 Task: Look for space in Moshi, Tanzania from 12th July, 2023 to 16th July, 2023 for 8 adults in price range Rs.10000 to Rs.16000. Place can be private room with 8 bedrooms having 8 beds and 8 bathrooms. Property type can be house, flat, guest house. Amenities needed are: wifi, TV, free parkinig on premises, gym, breakfast. Booking option can be shelf check-in. Required host language is English.
Action: Mouse moved to (425, 90)
Screenshot: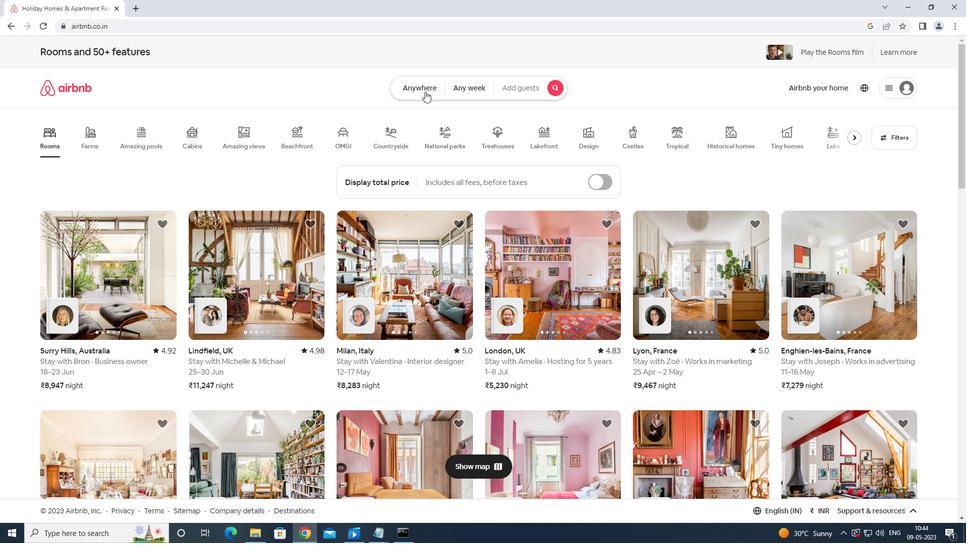 
Action: Mouse pressed left at (425, 90)
Screenshot: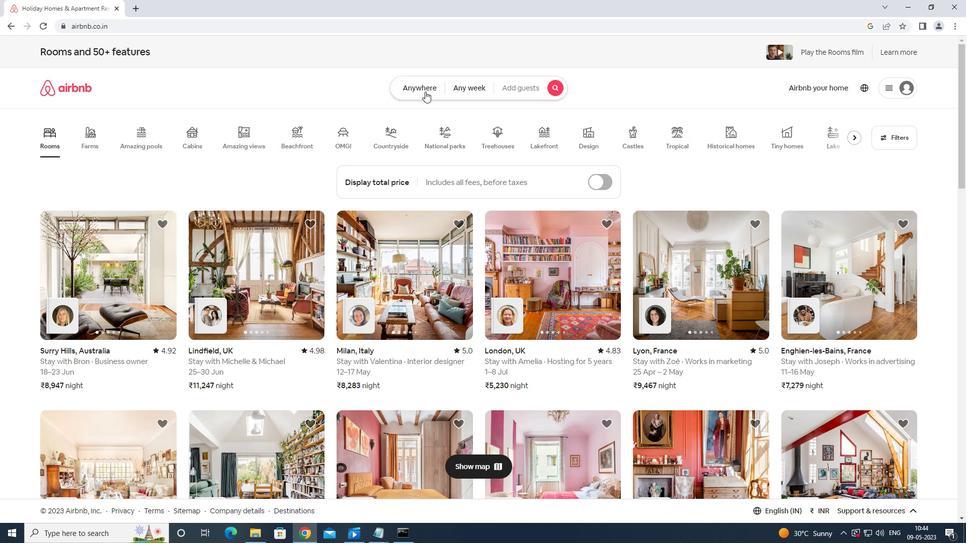 
Action: Mouse moved to (385, 132)
Screenshot: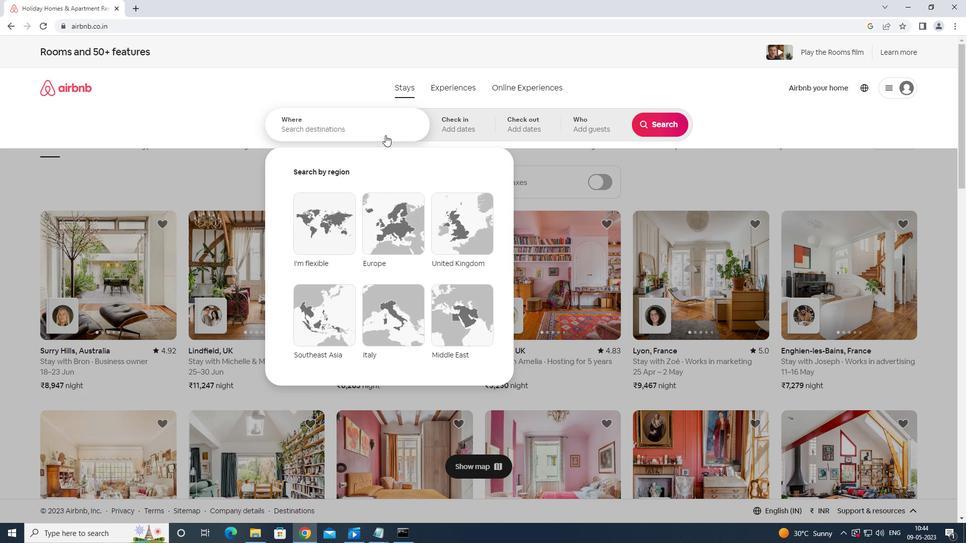 
Action: Mouse pressed left at (385, 132)
Screenshot: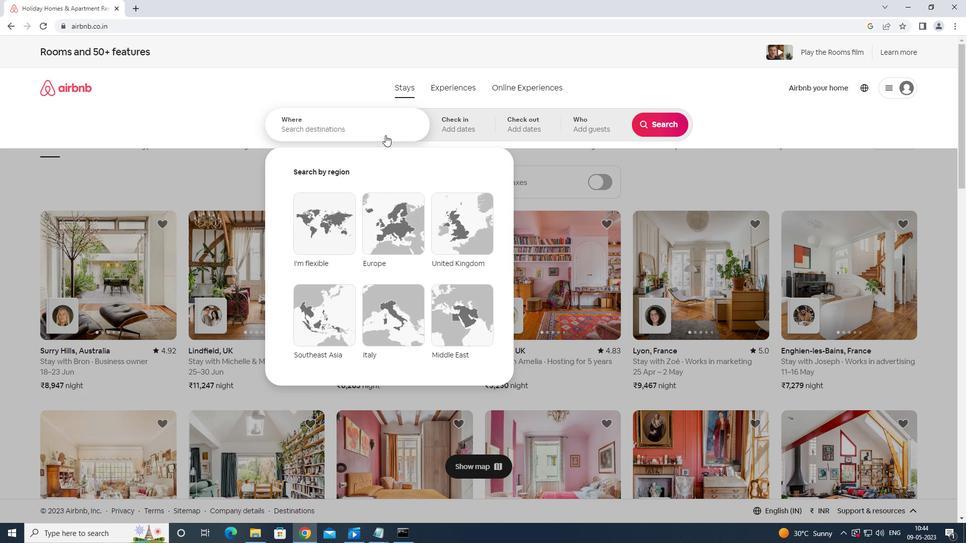 
Action: Mouse moved to (386, 131)
Screenshot: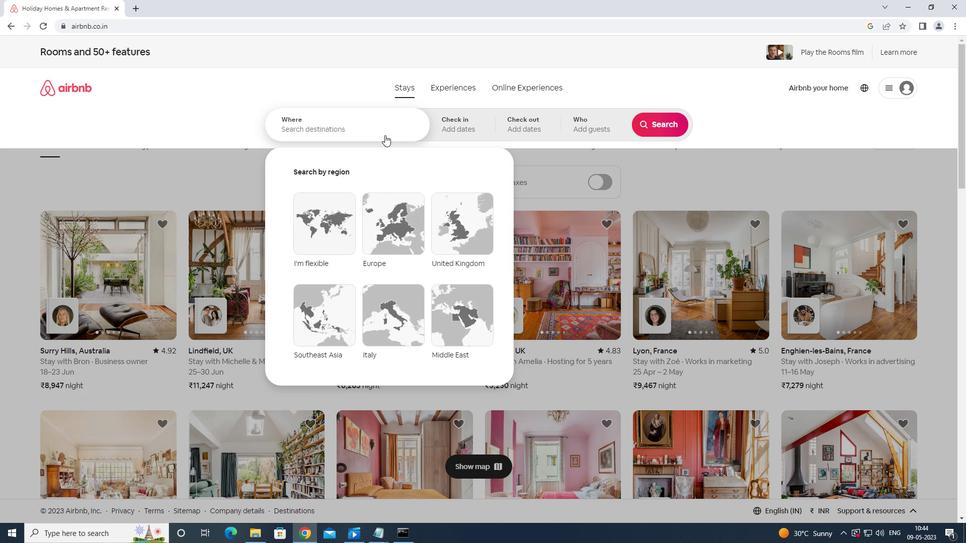 
Action: Key pressed m<Key.backspace><Key.shift>MOSHI<Key.space>TANZANIA<Key.enter>
Screenshot: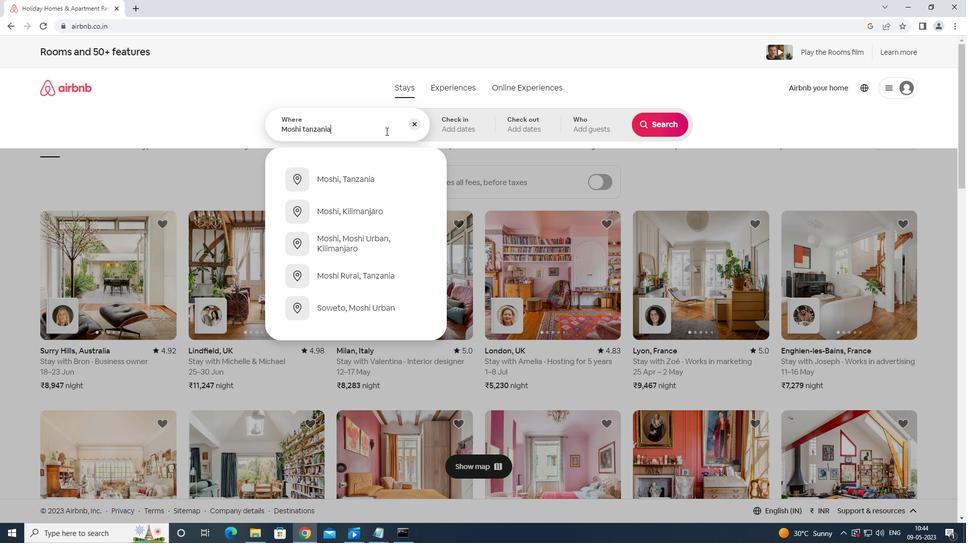 
Action: Mouse moved to (664, 207)
Screenshot: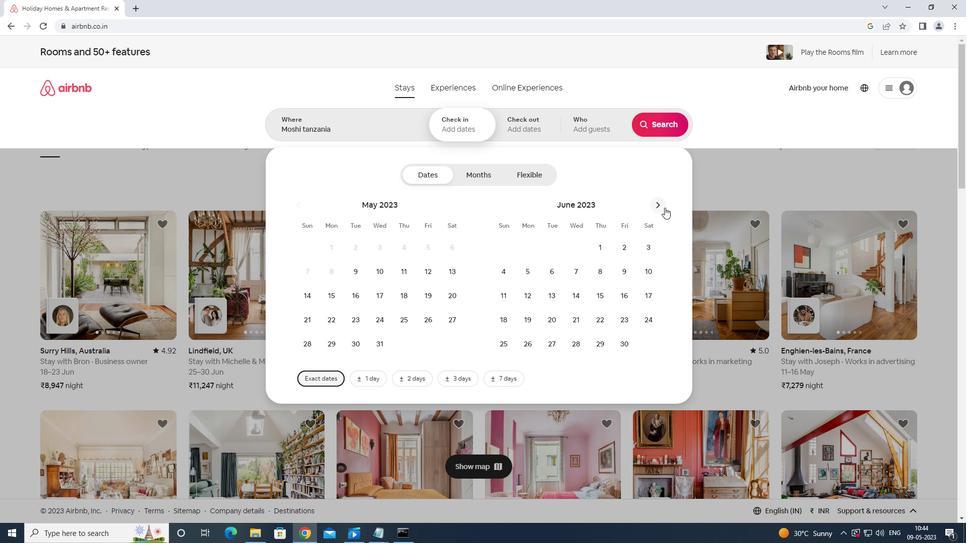 
Action: Mouse pressed left at (664, 207)
Screenshot: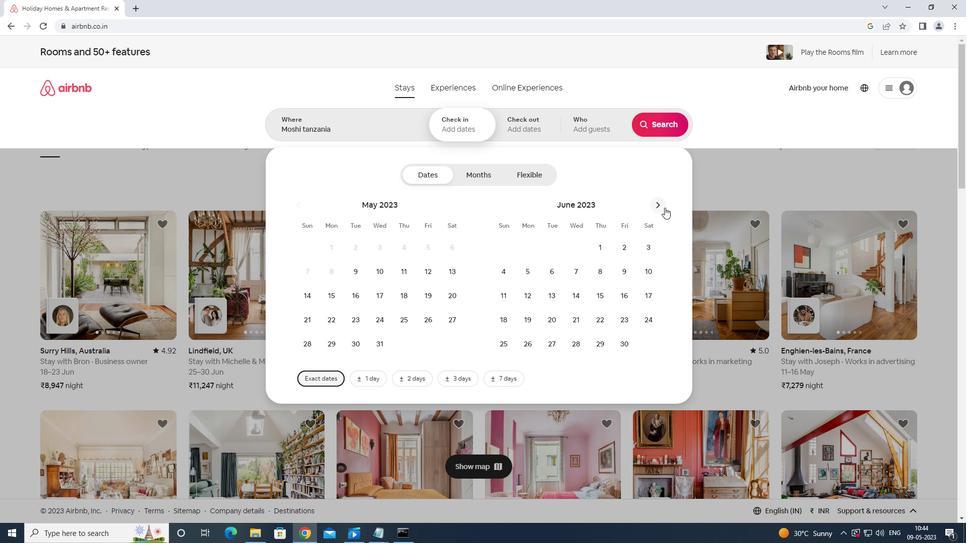 
Action: Mouse moved to (575, 291)
Screenshot: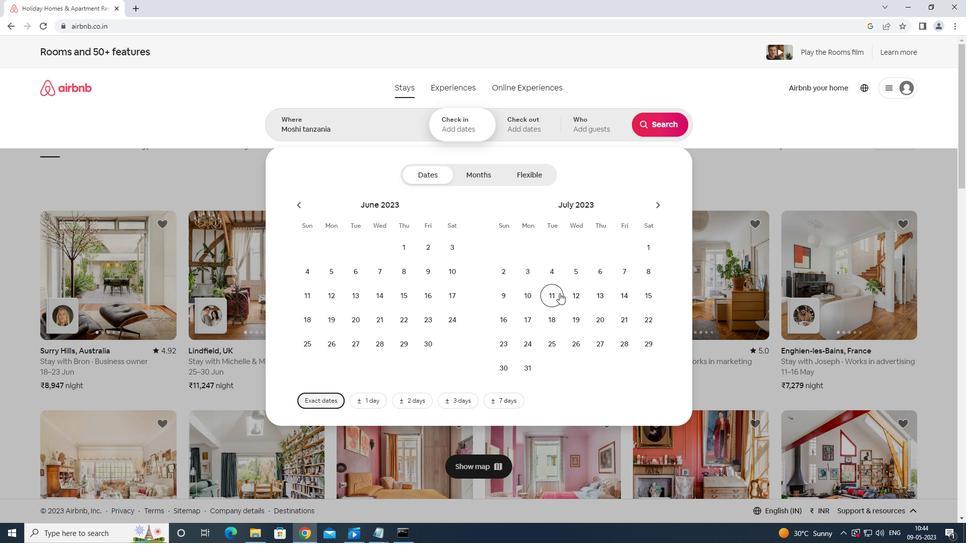 
Action: Mouse pressed left at (575, 291)
Screenshot: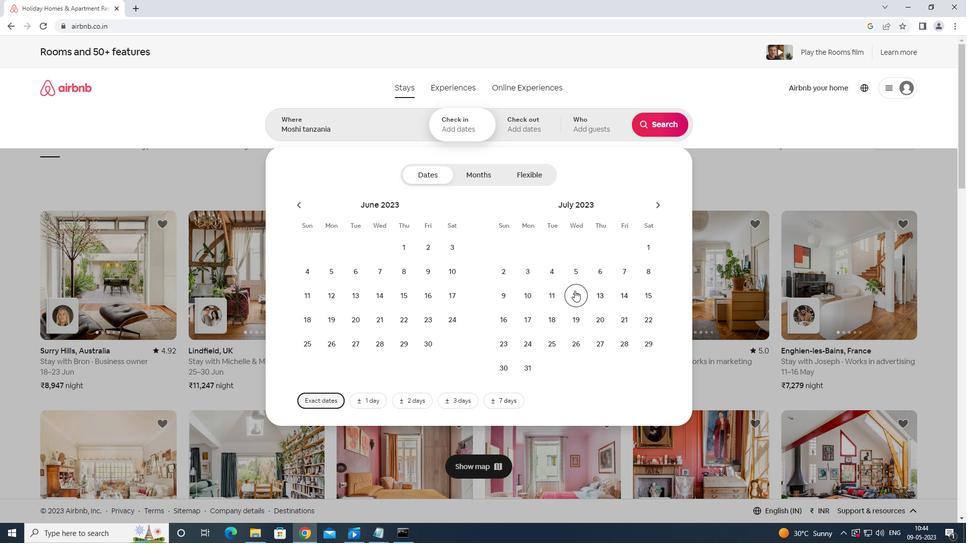 
Action: Mouse moved to (506, 314)
Screenshot: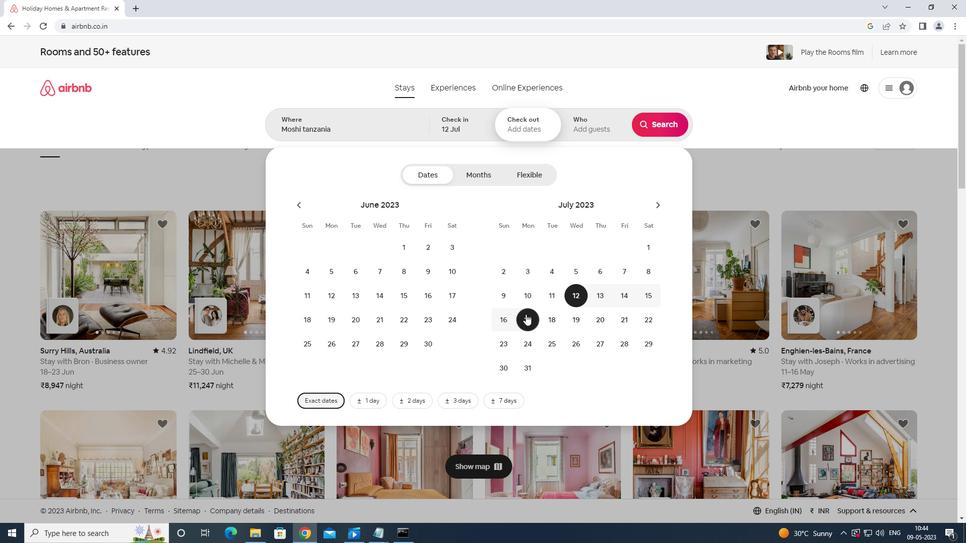 
Action: Mouse pressed left at (506, 314)
Screenshot: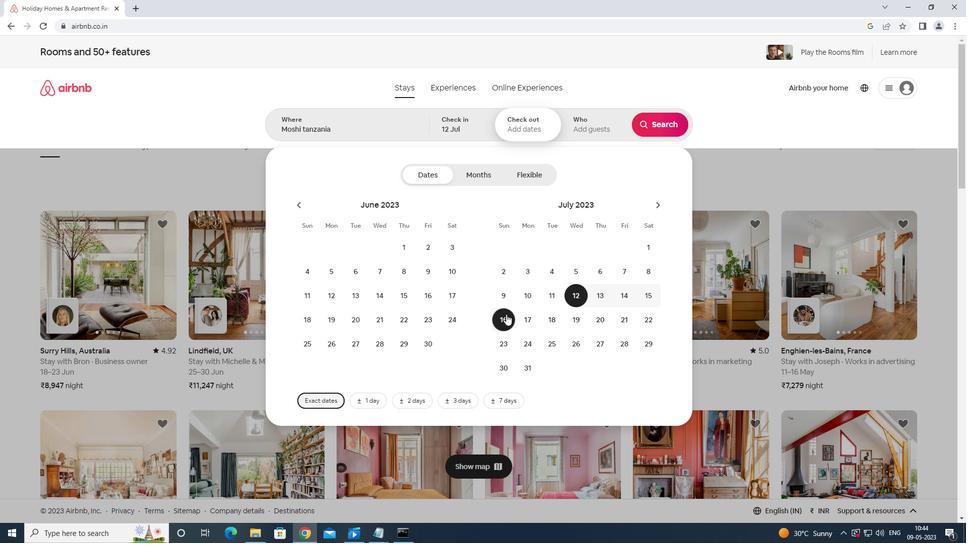 
Action: Mouse moved to (584, 126)
Screenshot: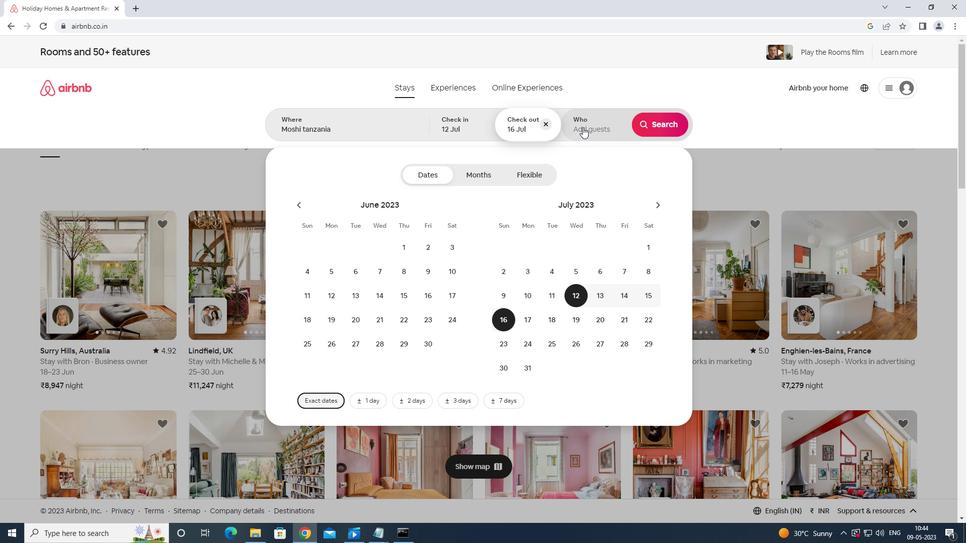 
Action: Mouse pressed left at (584, 126)
Screenshot: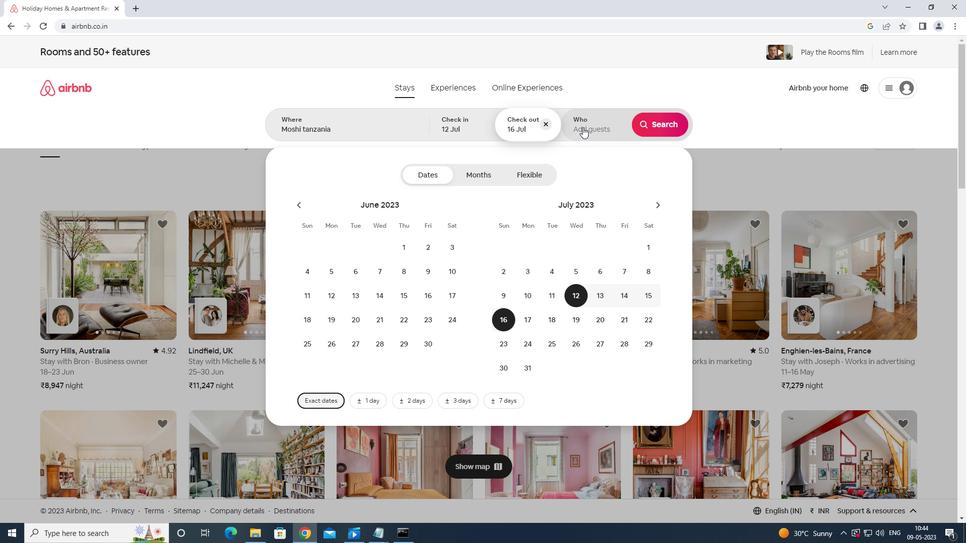 
Action: Mouse moved to (665, 175)
Screenshot: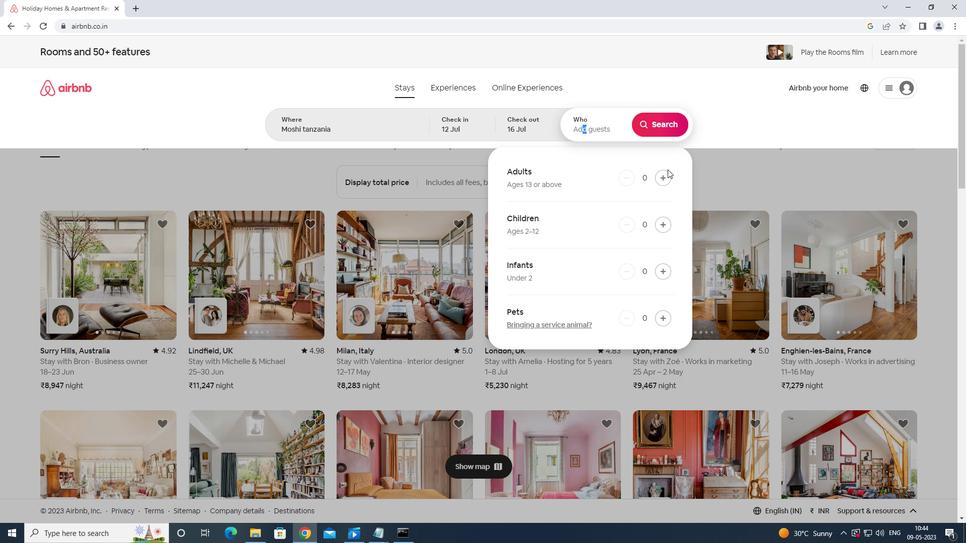 
Action: Mouse pressed left at (665, 175)
Screenshot: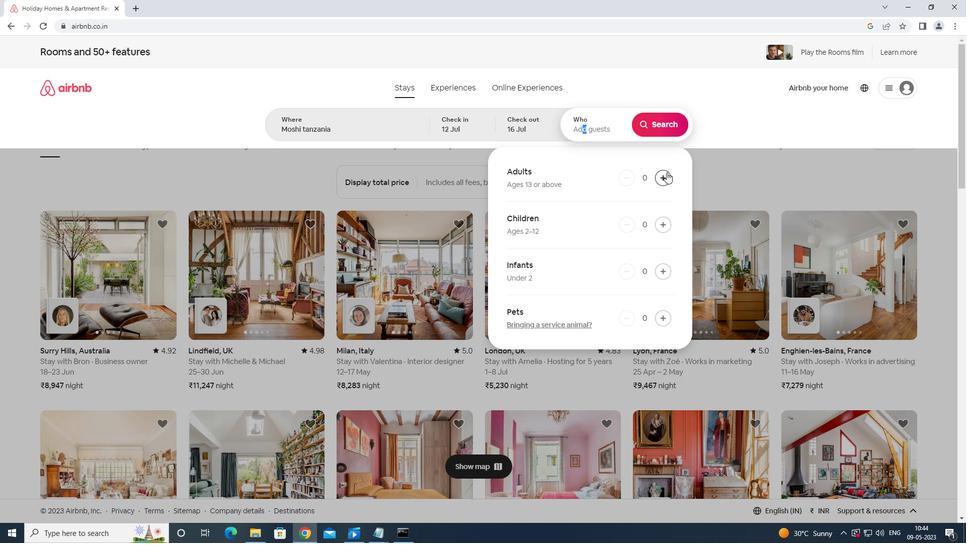 
Action: Mouse pressed left at (665, 175)
Screenshot: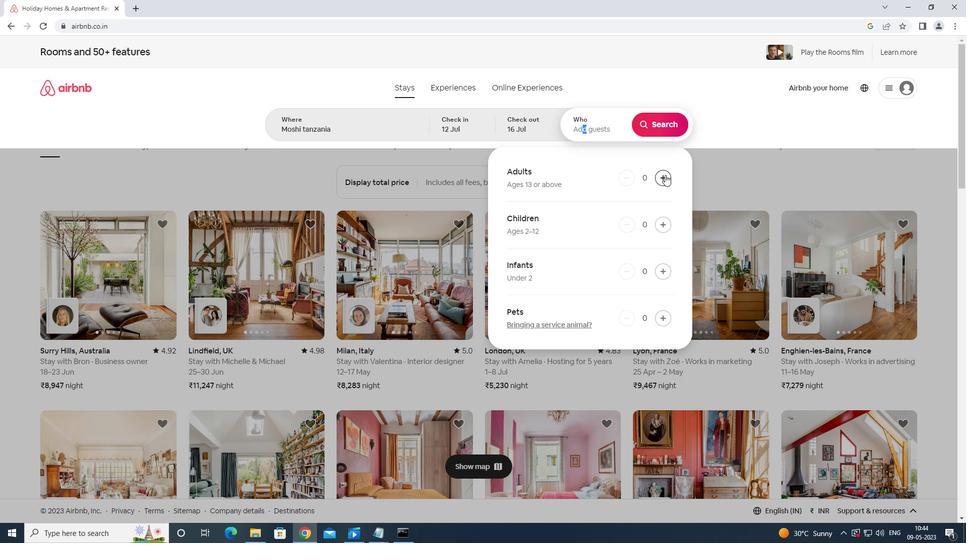 
Action: Mouse pressed left at (665, 175)
Screenshot: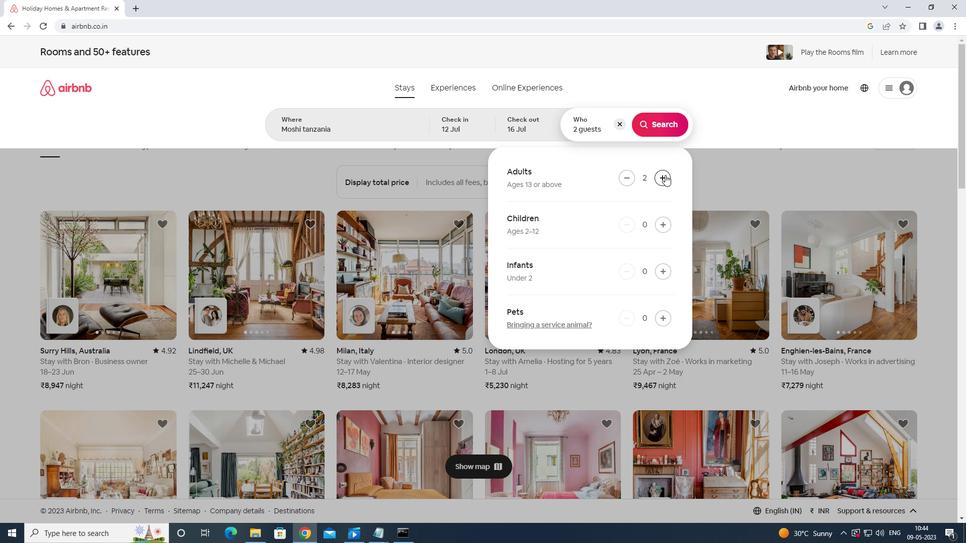 
Action: Mouse pressed left at (665, 175)
Screenshot: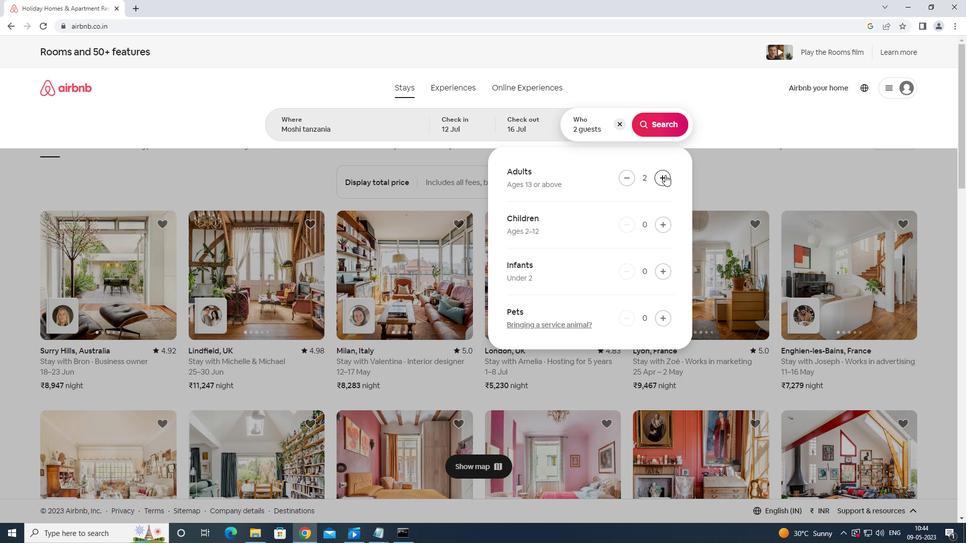 
Action: Mouse pressed left at (665, 175)
Screenshot: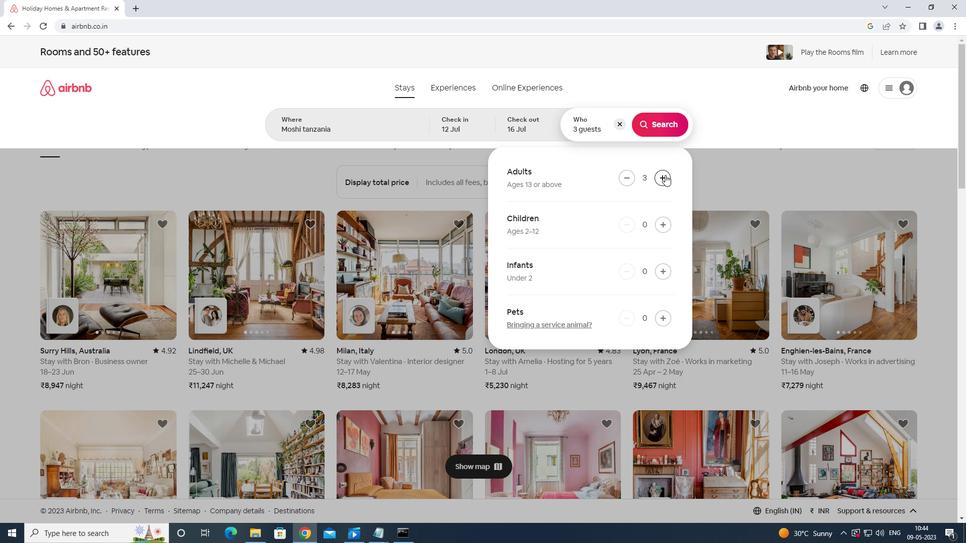 
Action: Mouse pressed left at (665, 175)
Screenshot: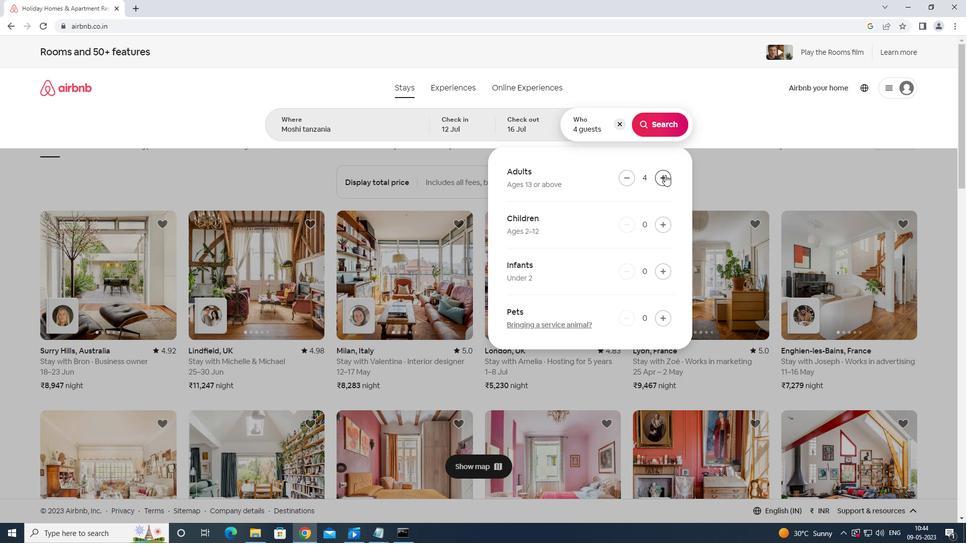 
Action: Mouse pressed left at (665, 175)
Screenshot: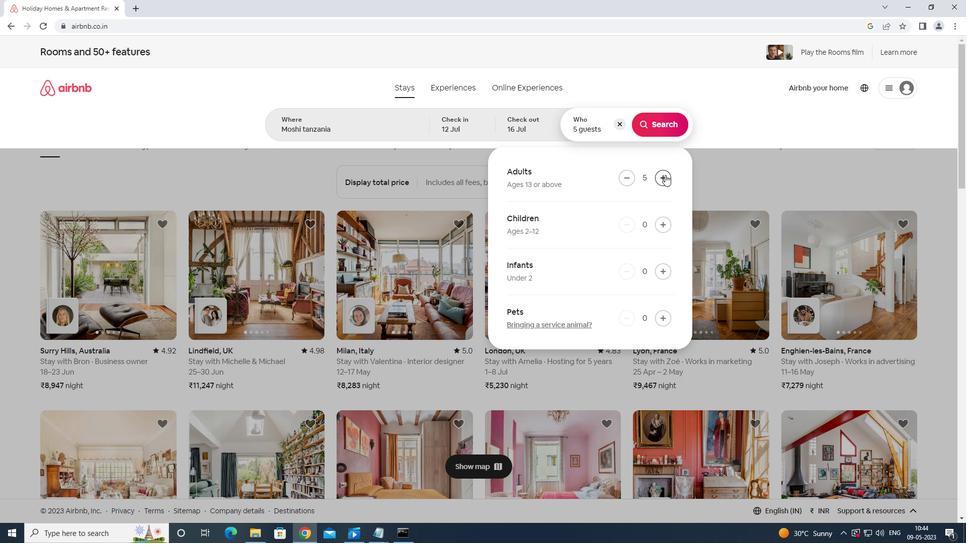 
Action: Mouse pressed left at (665, 175)
Screenshot: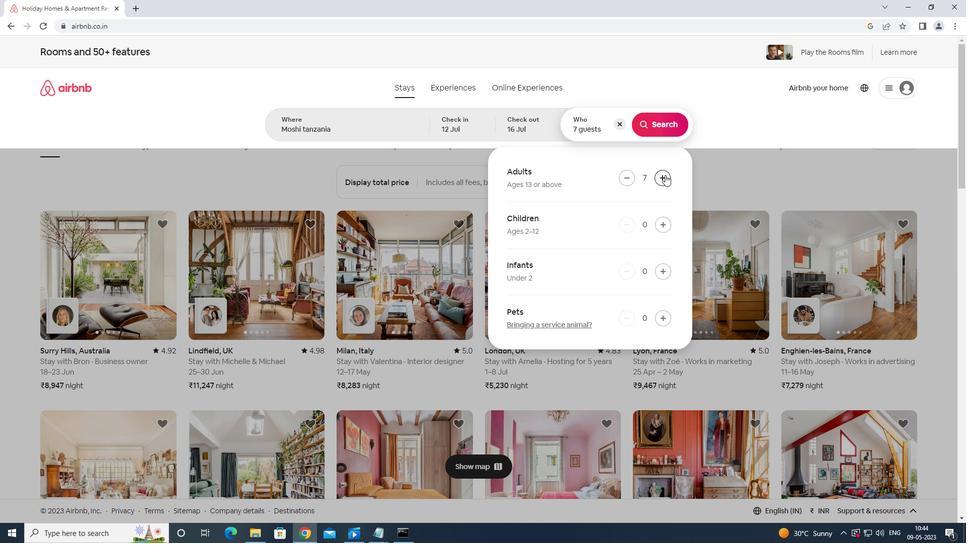 
Action: Mouse moved to (665, 122)
Screenshot: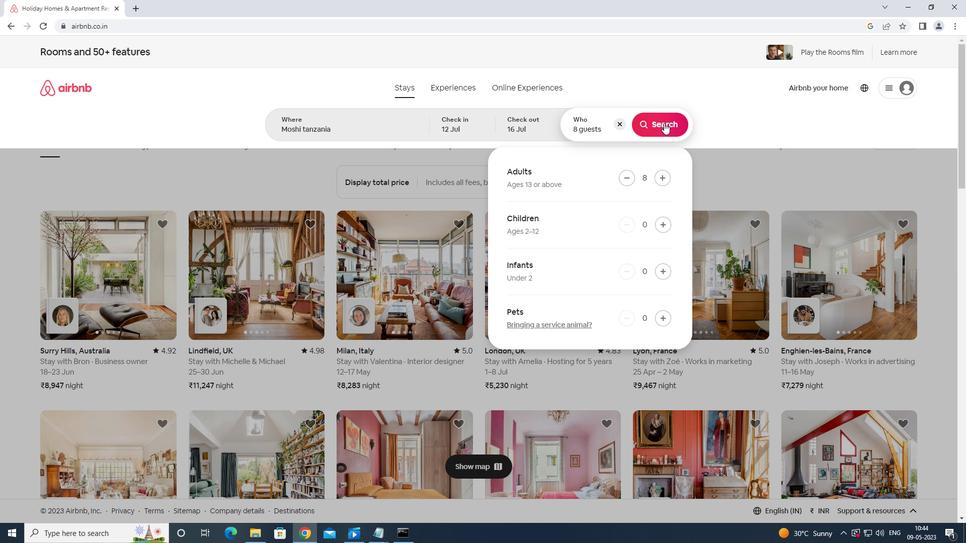 
Action: Mouse pressed left at (665, 122)
Screenshot: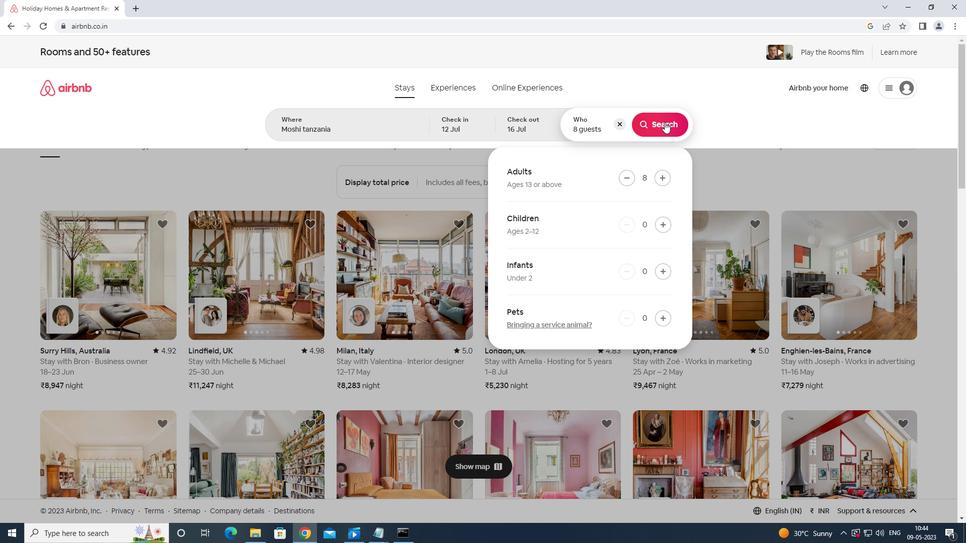 
Action: Mouse moved to (930, 93)
Screenshot: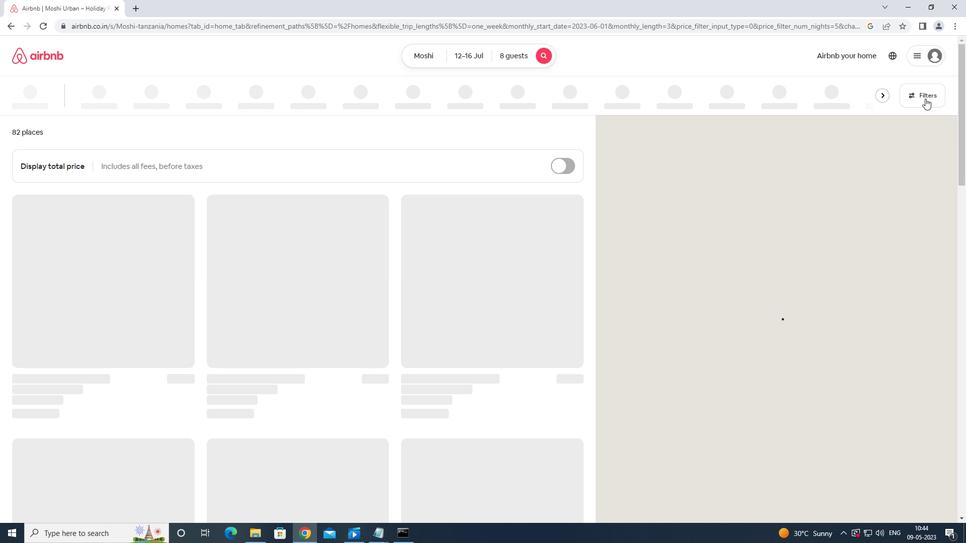 
Action: Mouse pressed left at (930, 93)
Screenshot: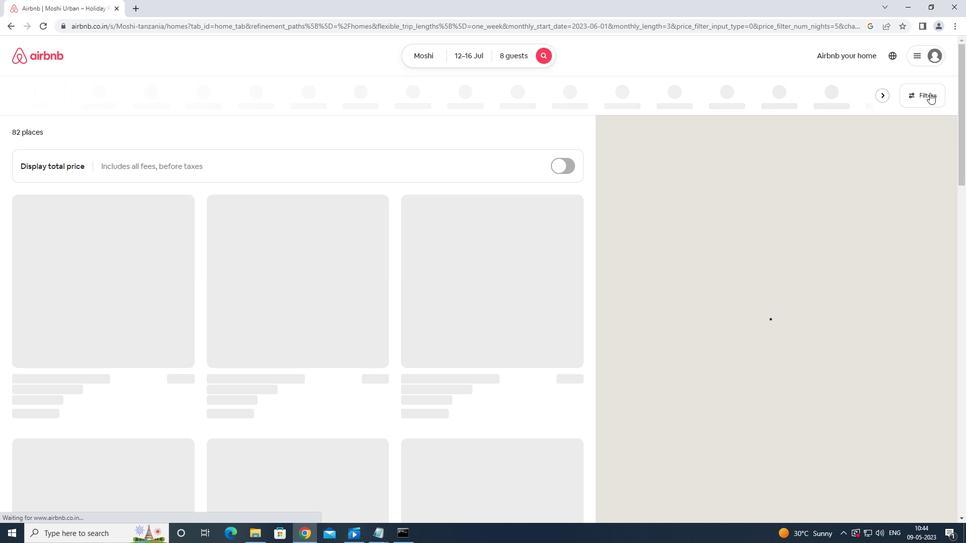 
Action: Mouse moved to (454, 347)
Screenshot: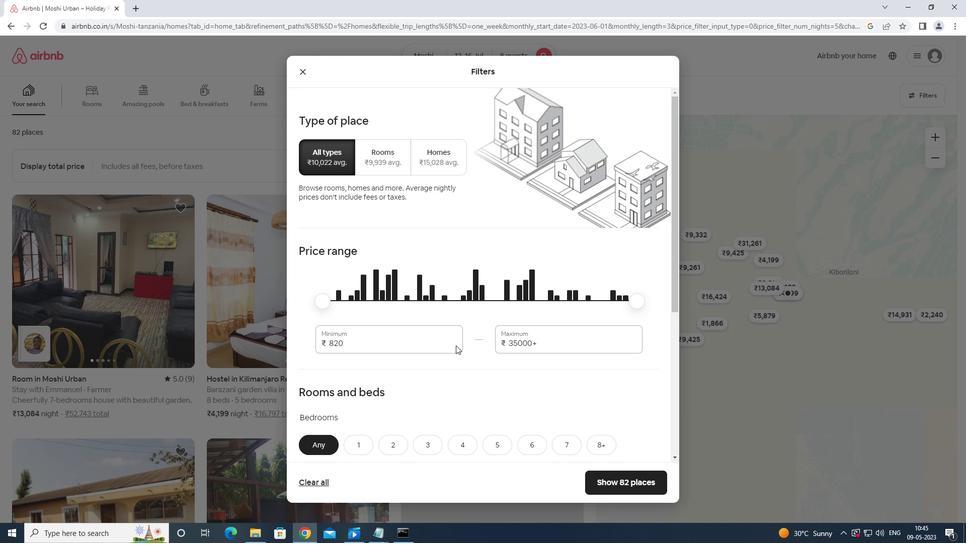 
Action: Mouse pressed left at (454, 347)
Screenshot: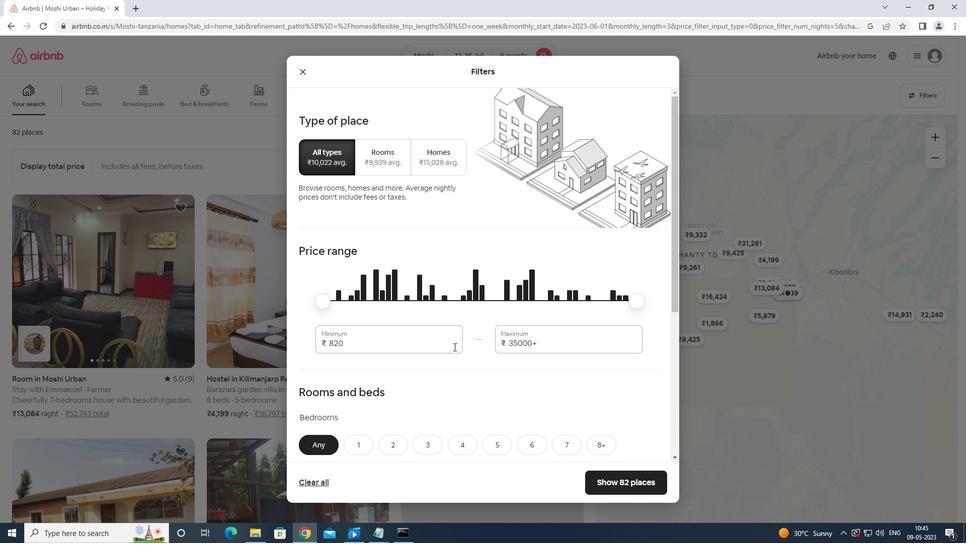 
Action: Mouse moved to (469, 346)
Screenshot: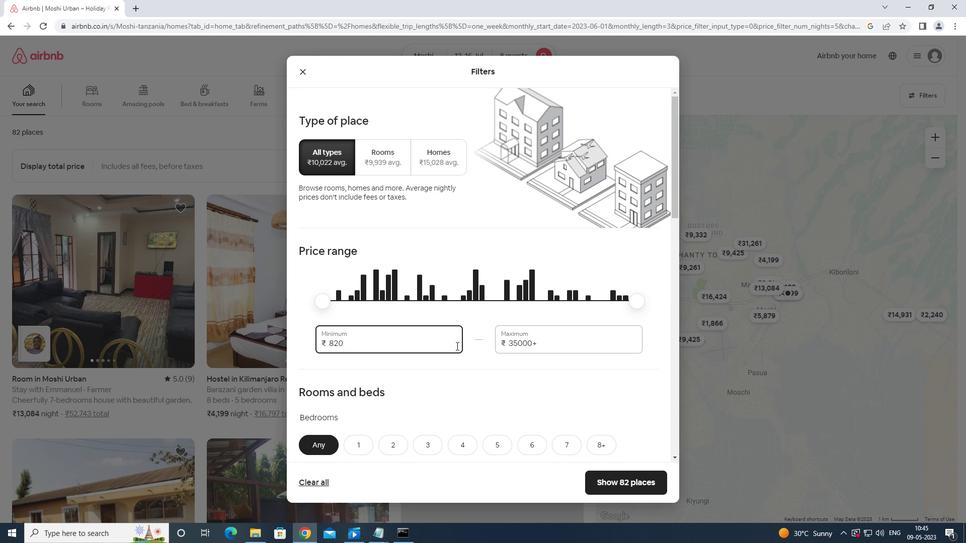 
Action: Key pressed <Key.backspace><Key.backspace><Key.backspace><Key.backspace><Key.backspace><Key.backspace><Key.backspace><Key.backspace>10000
Screenshot: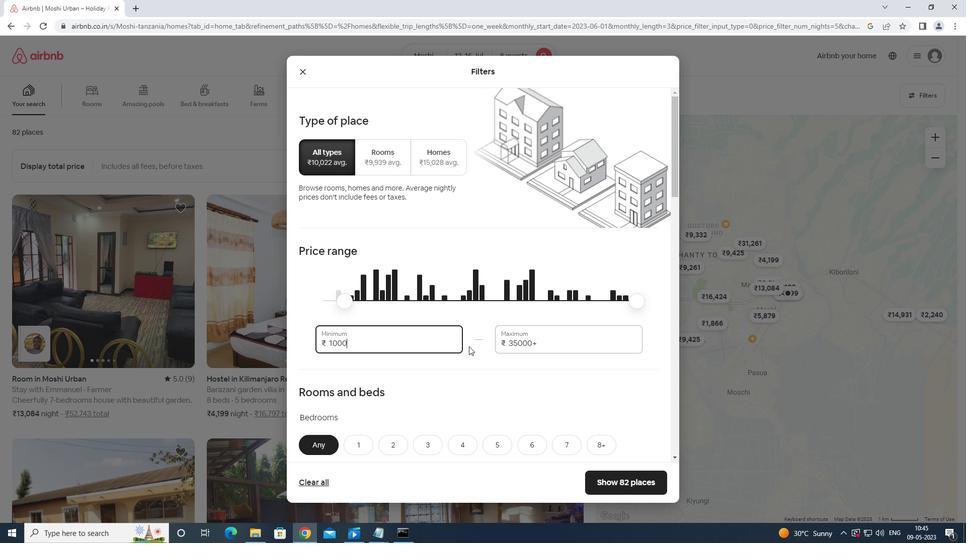 
Action: Mouse moved to (550, 334)
Screenshot: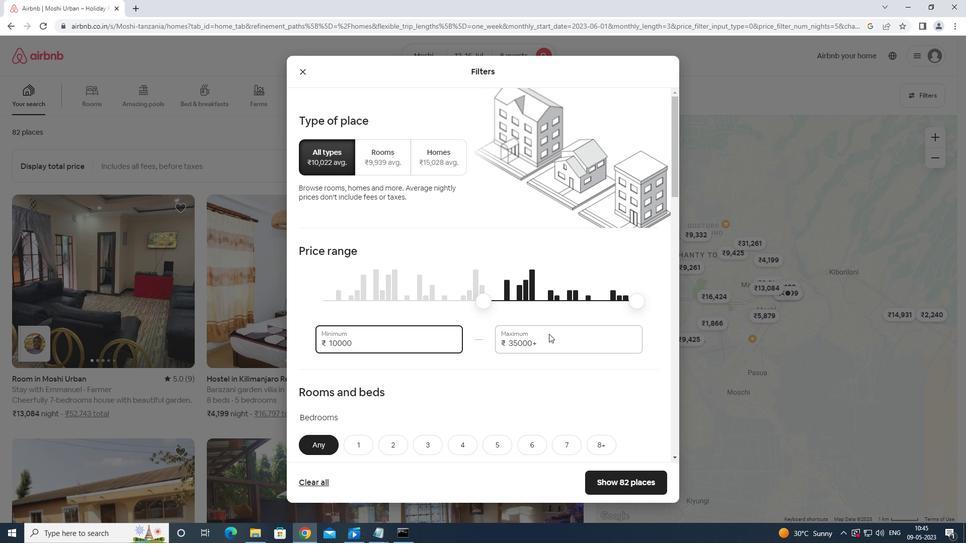 
Action: Mouse pressed left at (550, 334)
Screenshot: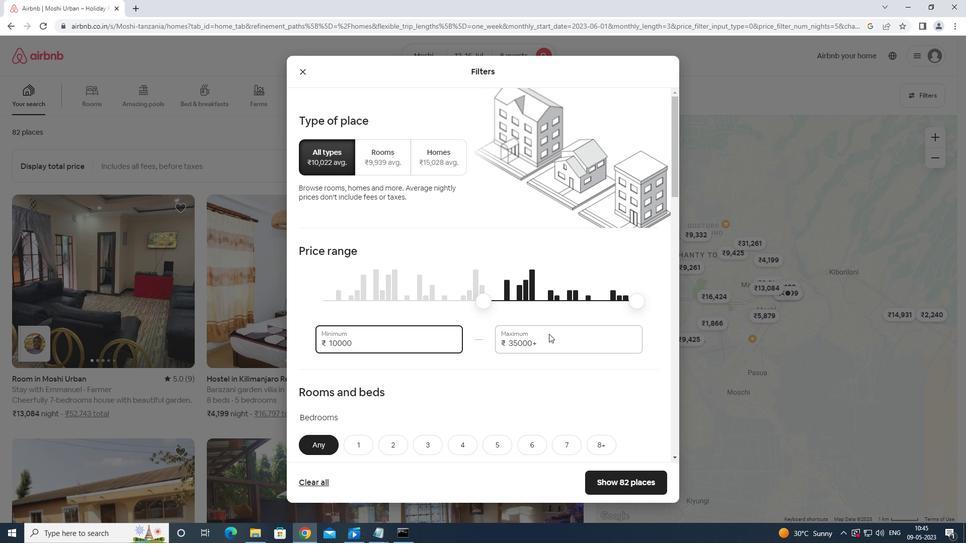 
Action: Mouse moved to (580, 402)
Screenshot: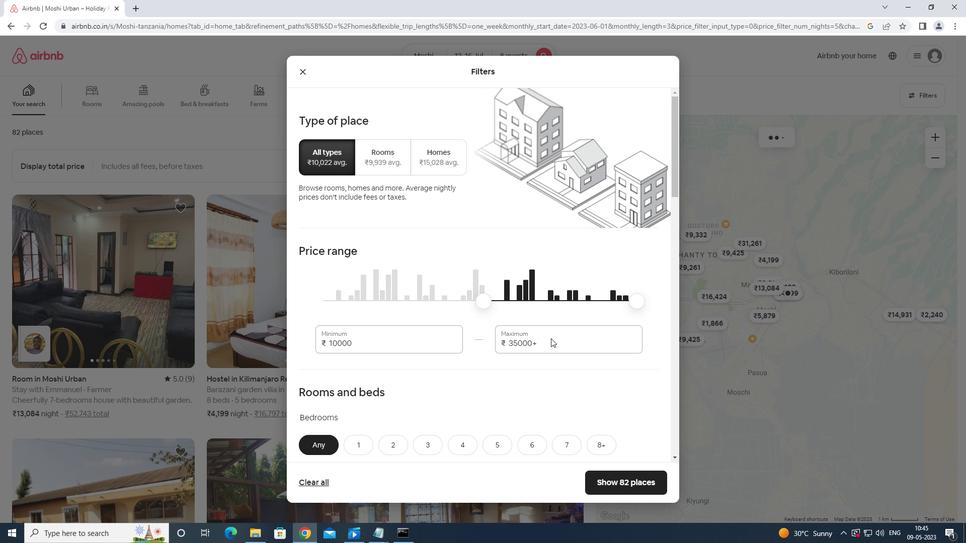 
Action: Key pressed <Key.backspace><Key.backspace><Key.backspace><Key.backspace><Key.backspace><Key.backspace><Key.backspace><Key.backspace><Key.backspace><Key.backspace><Key.backspace>16000
Screenshot: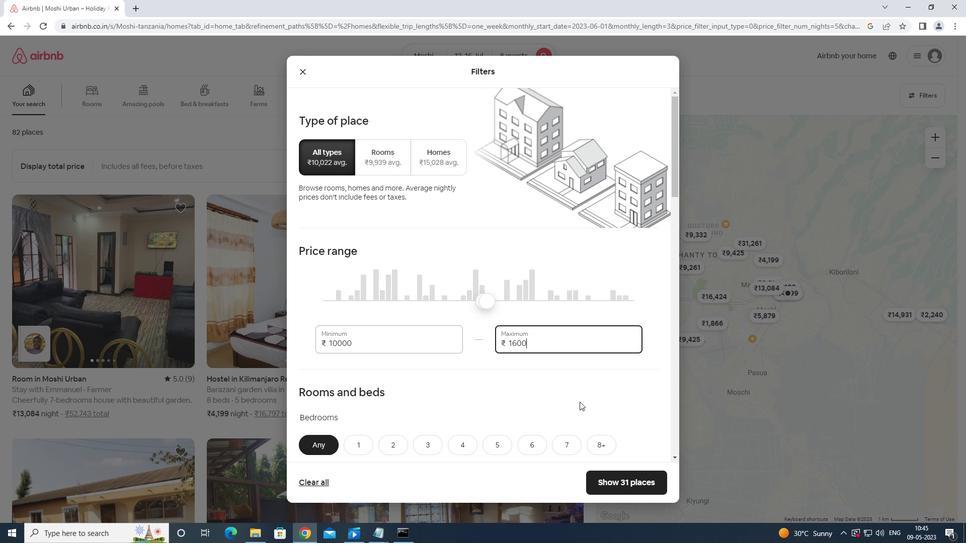 
Action: Mouse scrolled (580, 401) with delta (0, 0)
Screenshot: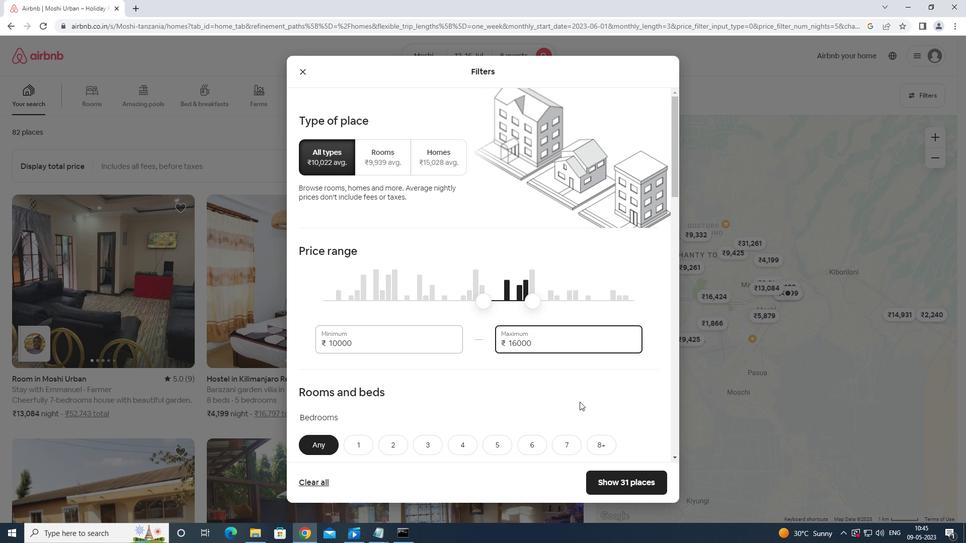 
Action: Mouse scrolled (580, 401) with delta (0, 0)
Screenshot: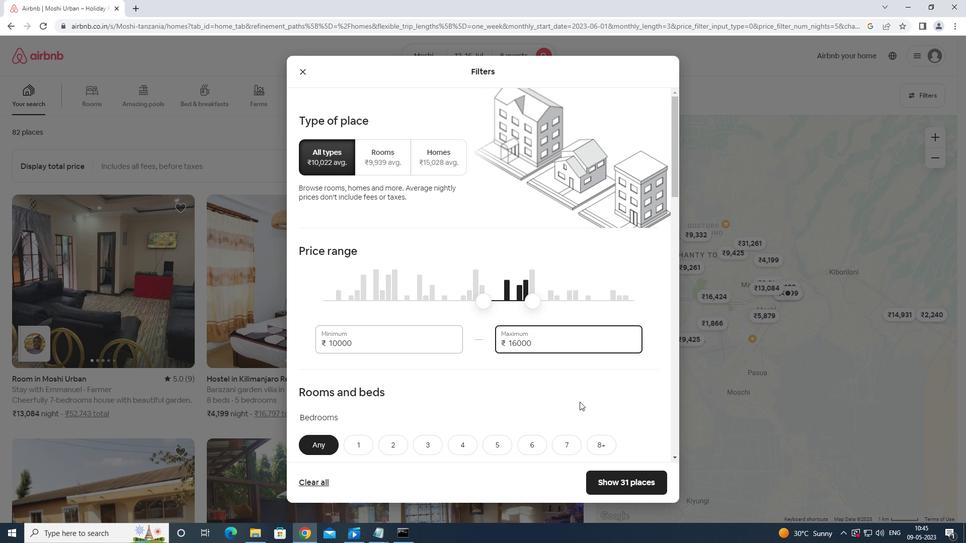 
Action: Mouse moved to (602, 343)
Screenshot: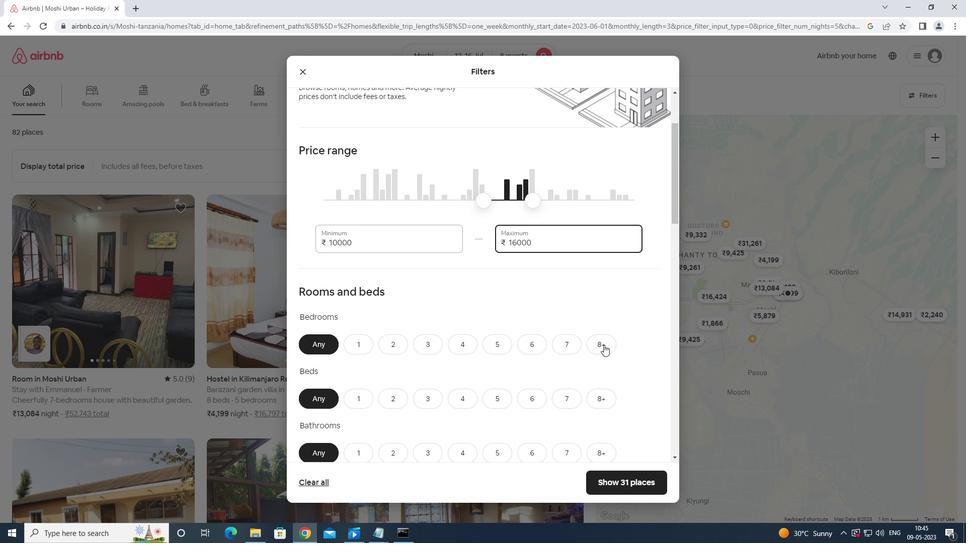 
Action: Mouse pressed left at (602, 343)
Screenshot: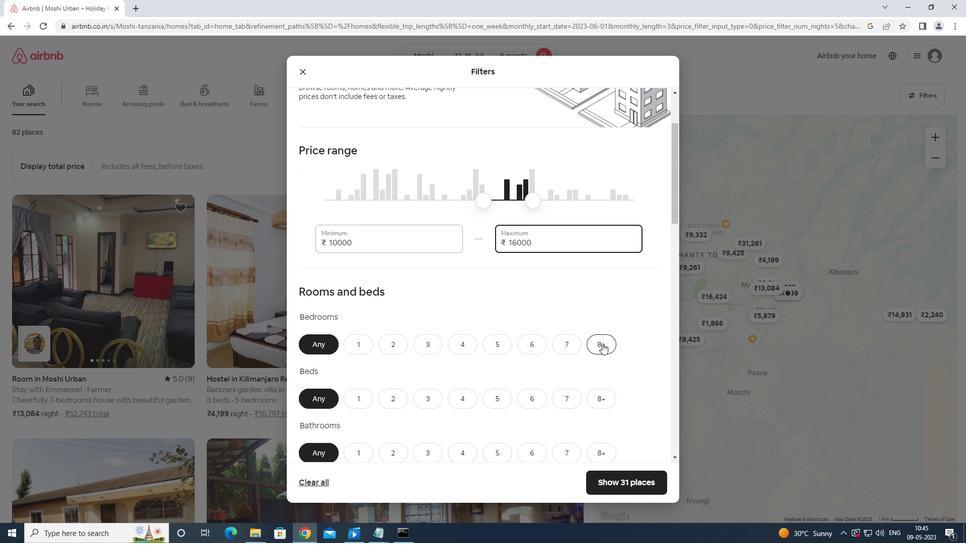 
Action: Mouse moved to (601, 395)
Screenshot: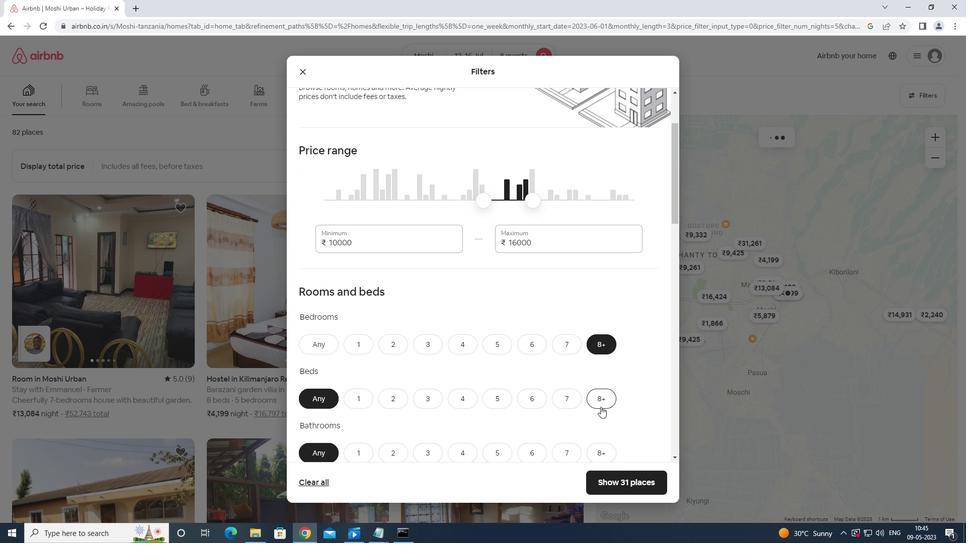 
Action: Mouse pressed left at (601, 395)
Screenshot: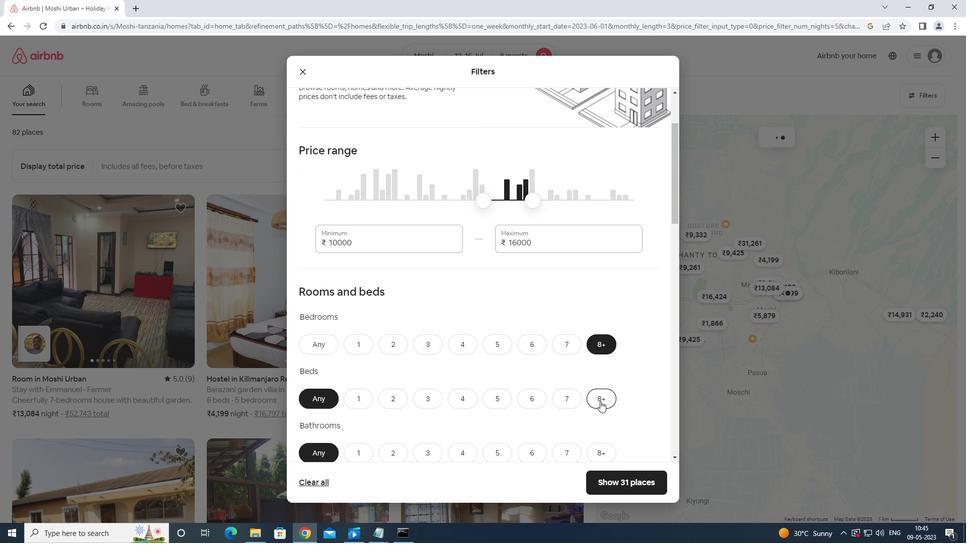 
Action: Mouse moved to (601, 395)
Screenshot: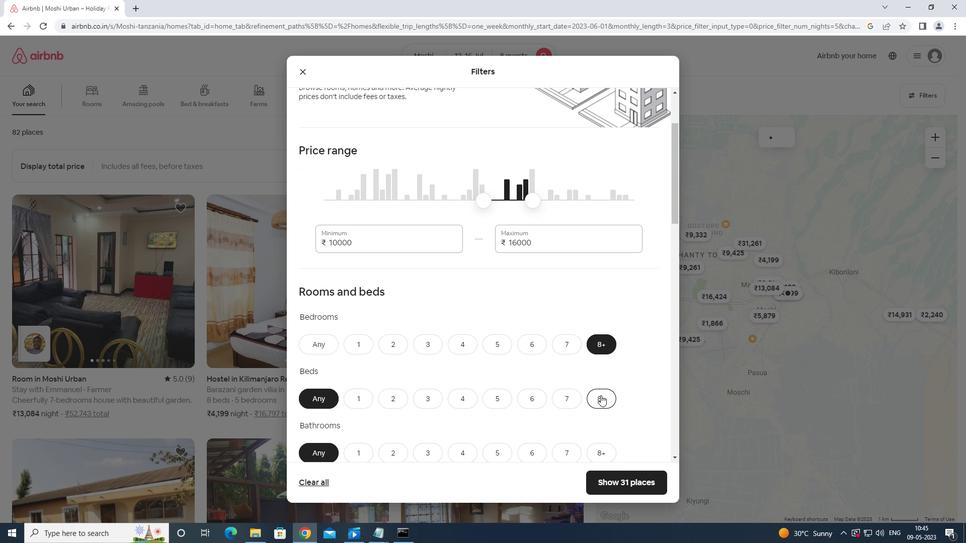 
Action: Mouse scrolled (601, 395) with delta (0, 0)
Screenshot: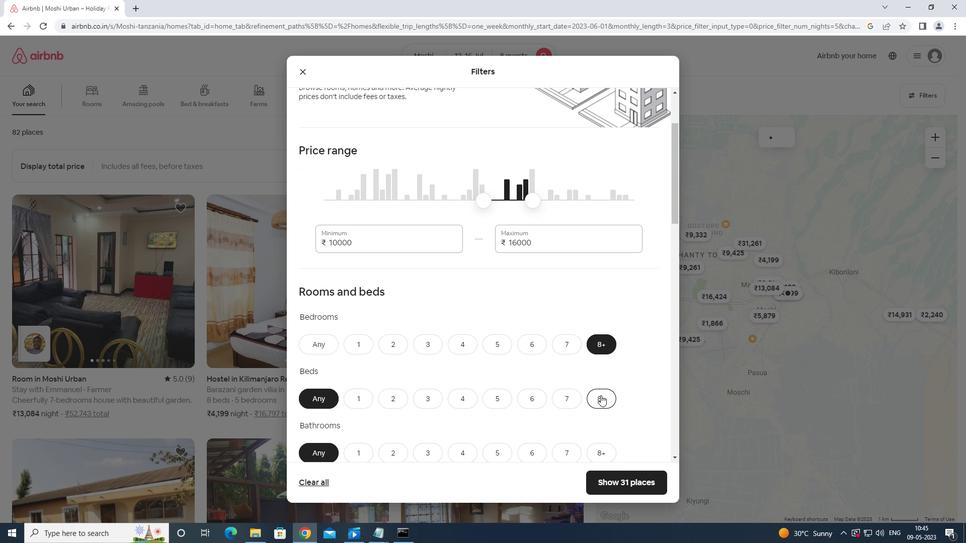 
Action: Mouse moved to (601, 396)
Screenshot: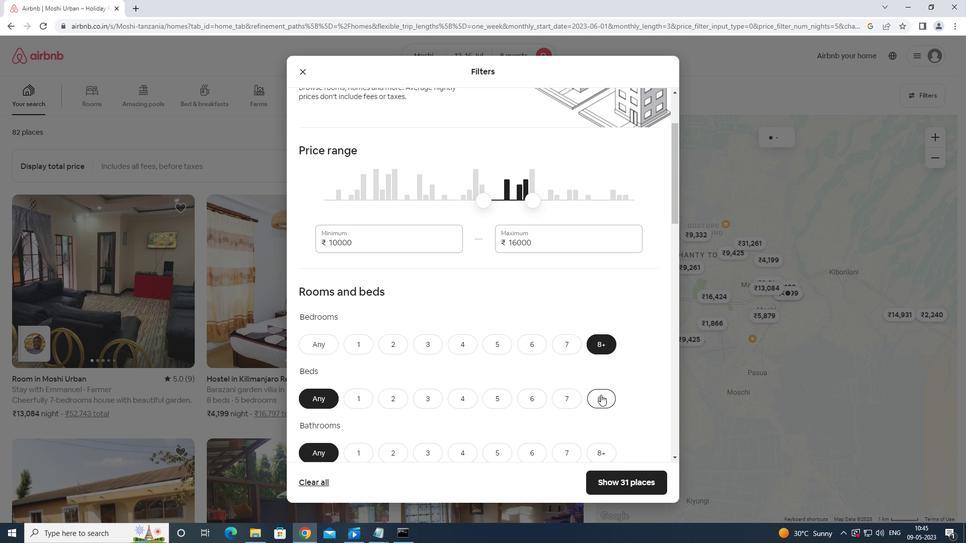 
Action: Mouse scrolled (601, 396) with delta (0, 0)
Screenshot: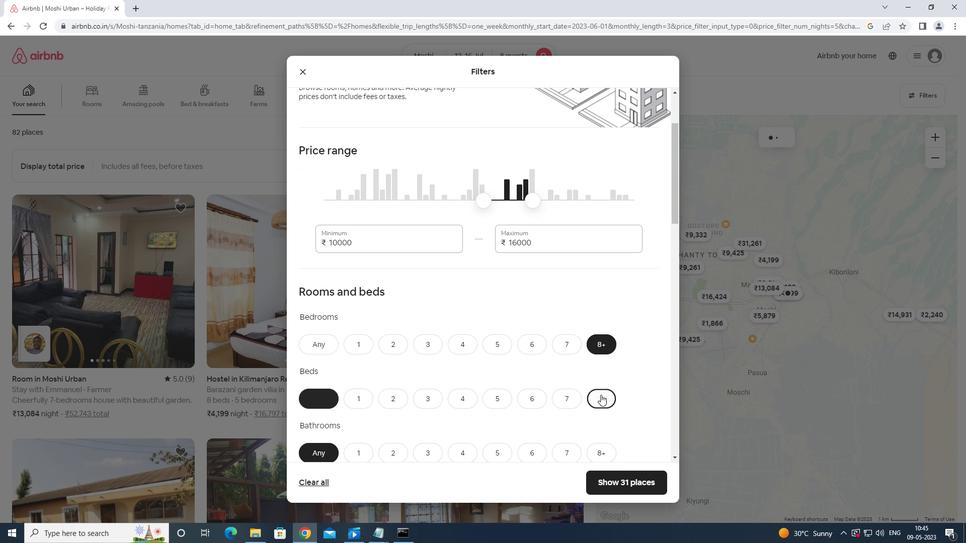 
Action: Mouse moved to (602, 353)
Screenshot: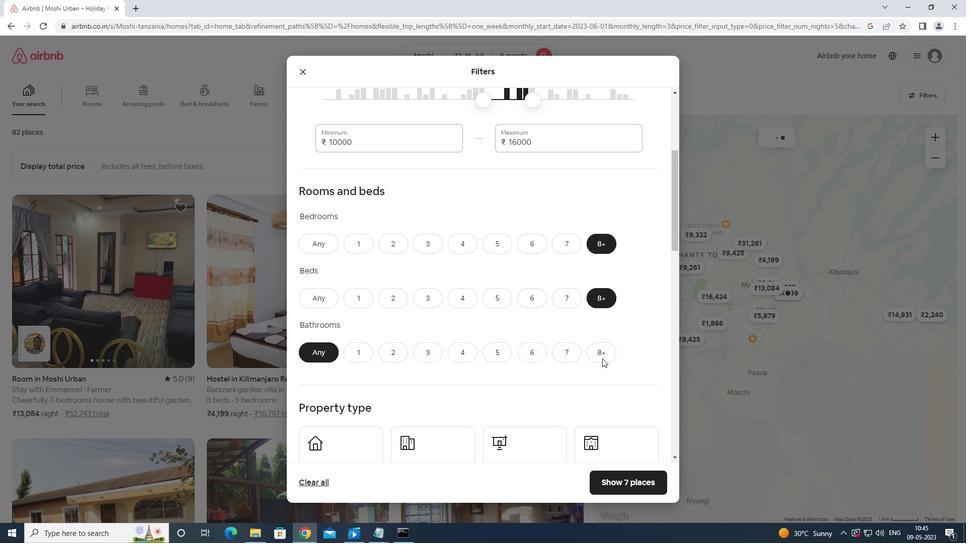 
Action: Mouse pressed left at (602, 353)
Screenshot: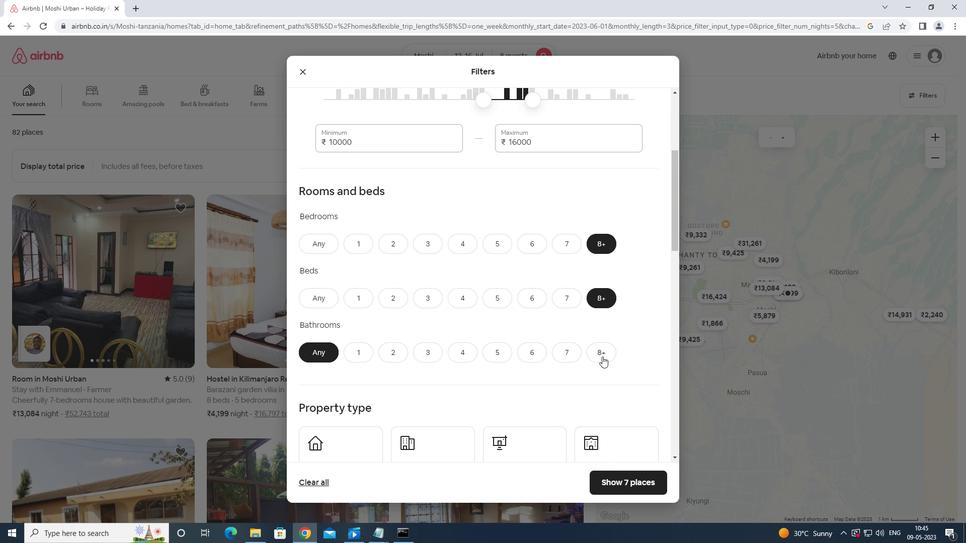 
Action: Mouse moved to (602, 352)
Screenshot: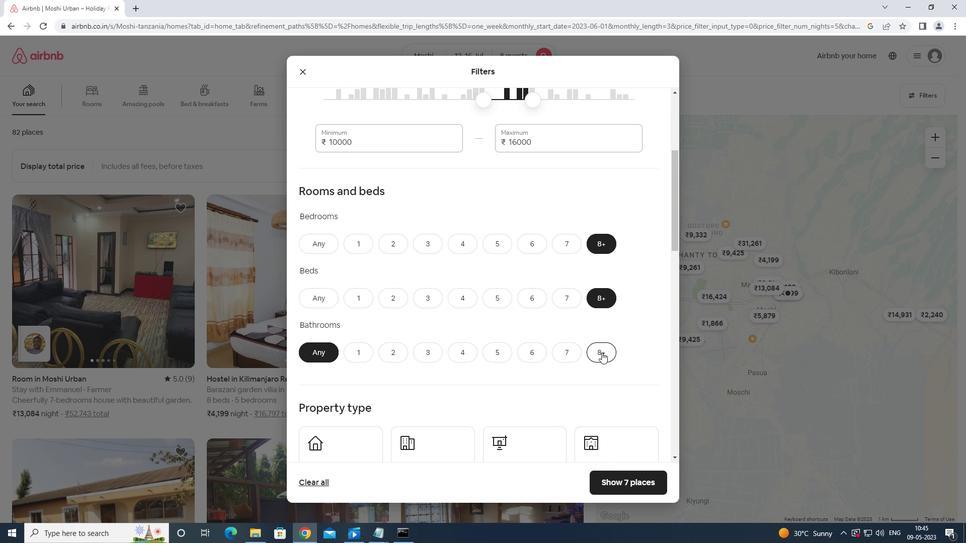 
Action: Mouse scrolled (602, 351) with delta (0, 0)
Screenshot: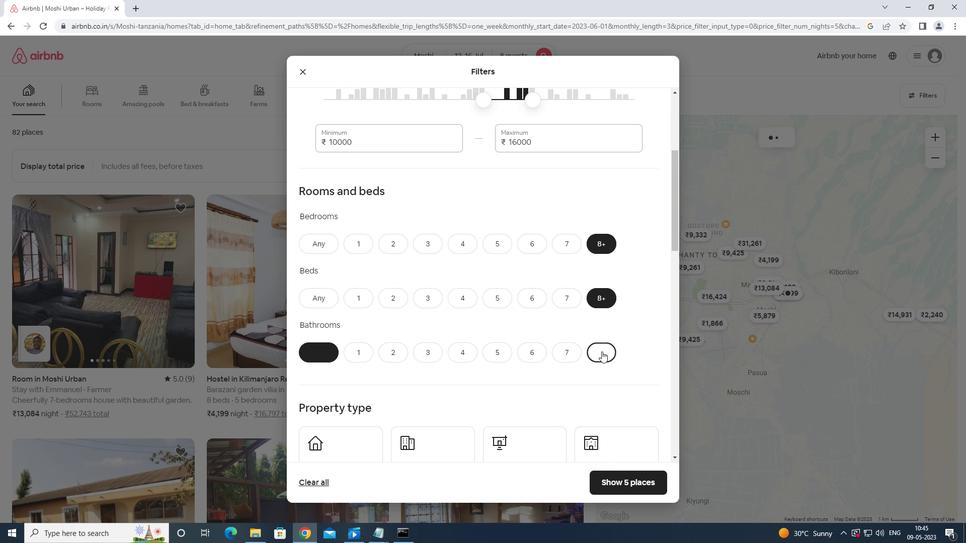 
Action: Mouse scrolled (602, 351) with delta (0, 0)
Screenshot: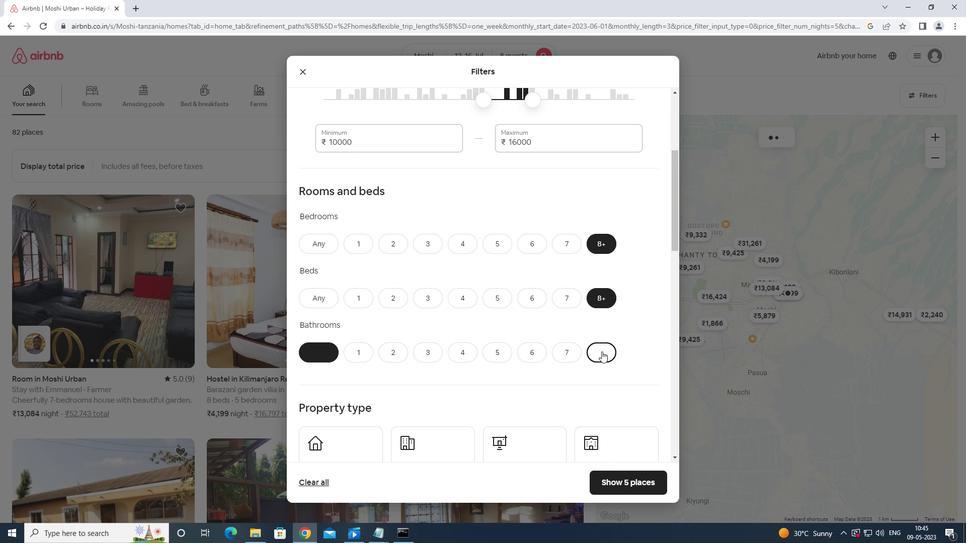 
Action: Mouse moved to (357, 363)
Screenshot: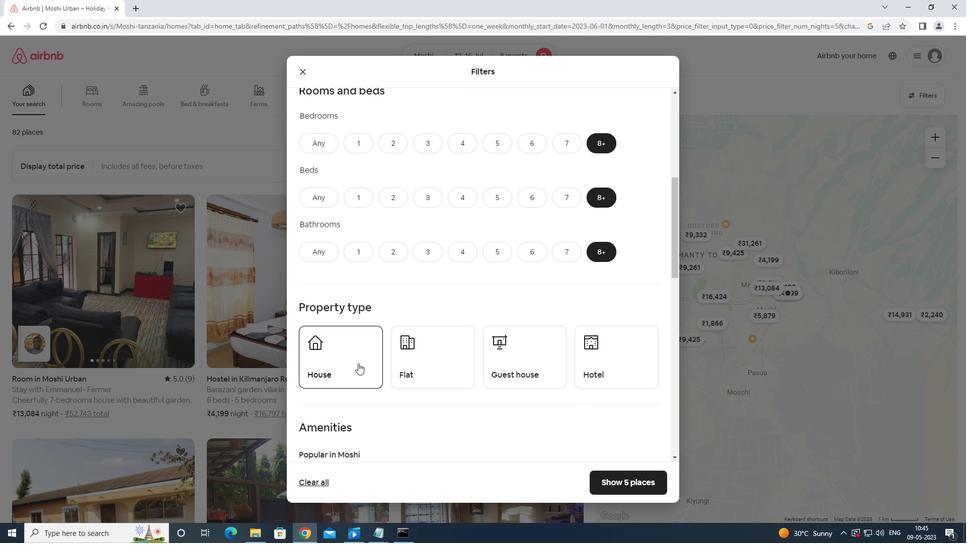 
Action: Mouse pressed left at (357, 363)
Screenshot: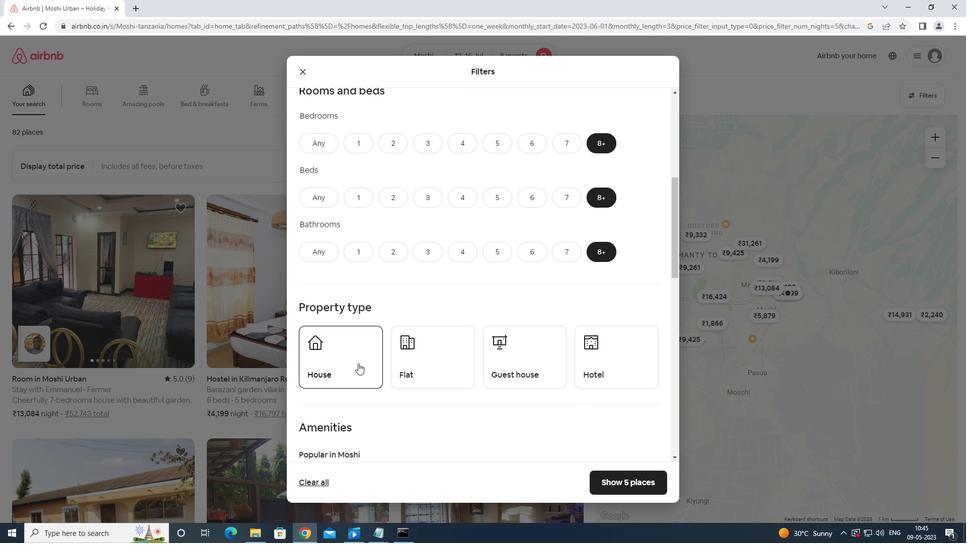 
Action: Mouse moved to (533, 343)
Screenshot: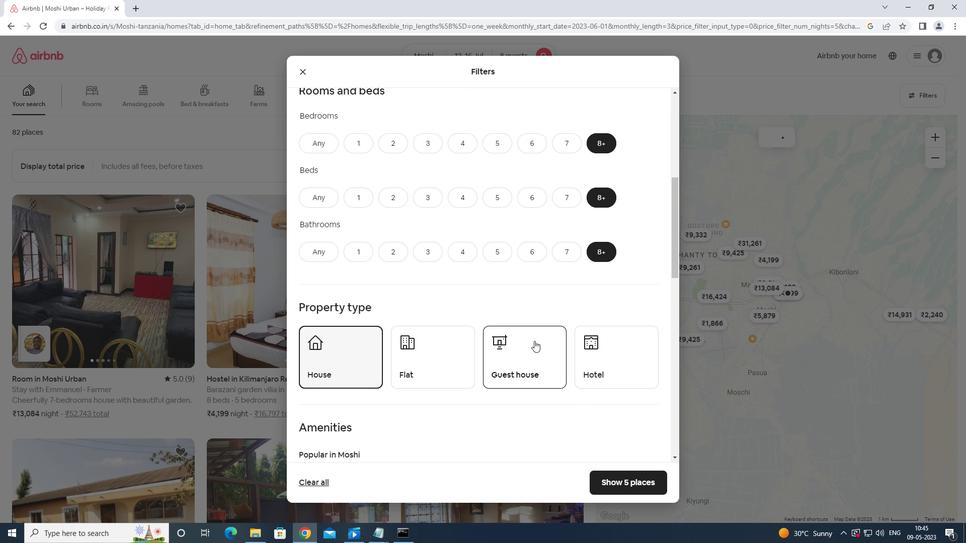 
Action: Mouse pressed left at (533, 343)
Screenshot: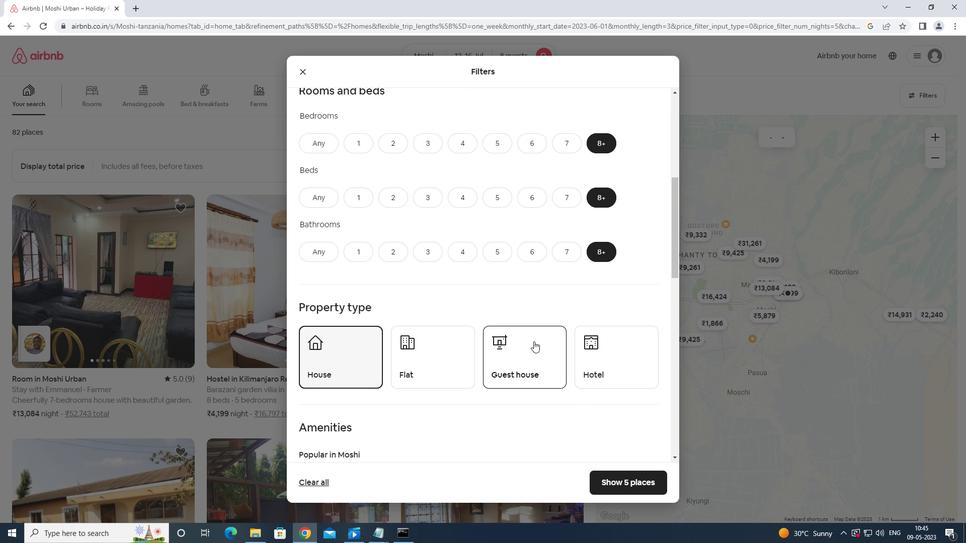 
Action: Mouse moved to (440, 367)
Screenshot: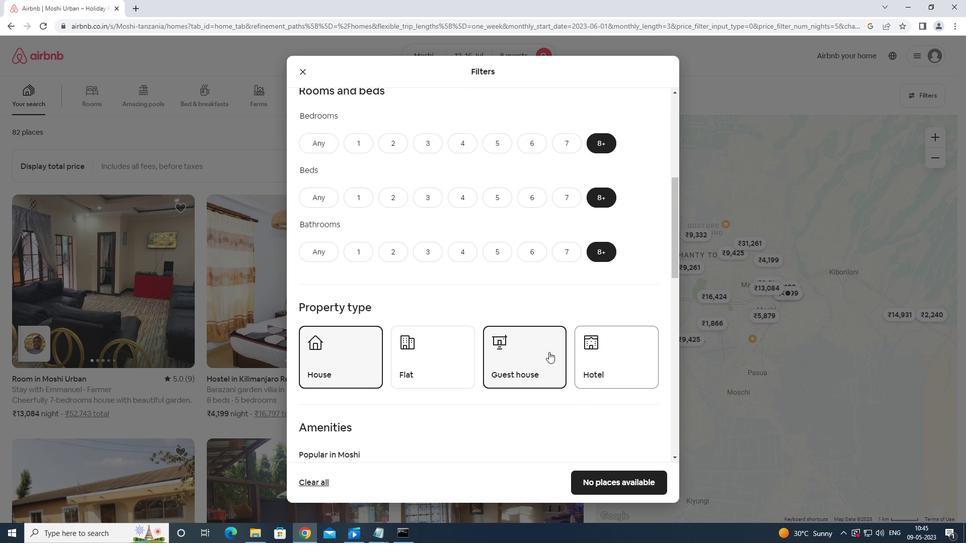 
Action: Mouse pressed left at (440, 367)
Screenshot: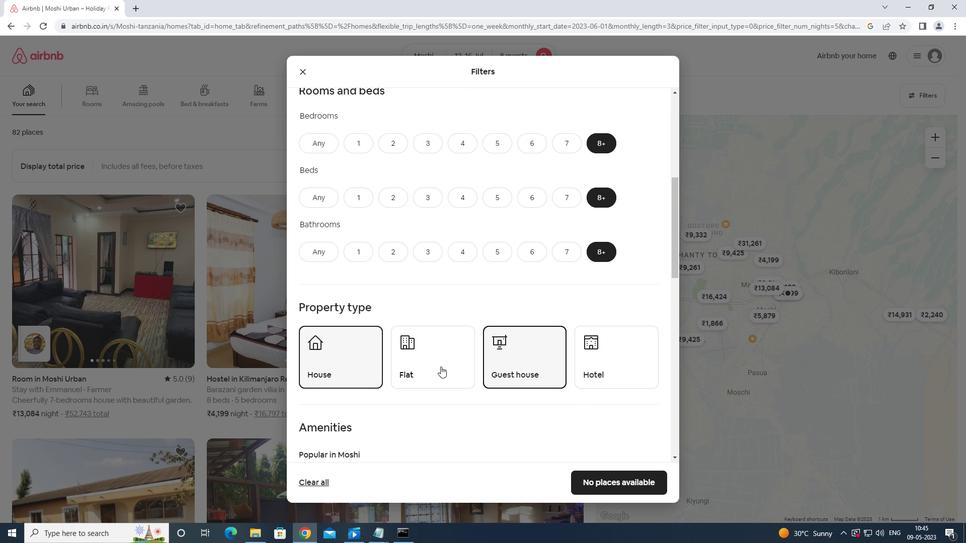 
Action: Mouse moved to (489, 408)
Screenshot: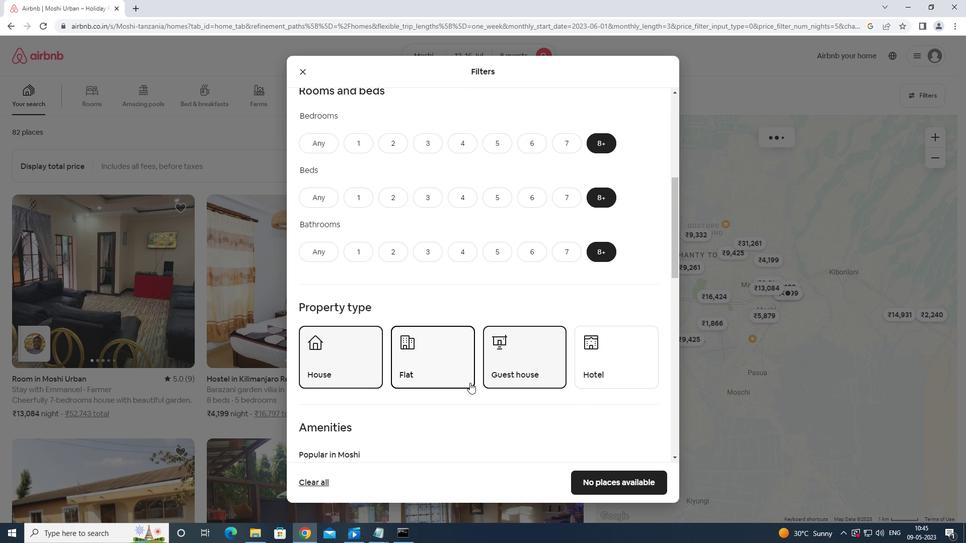 
Action: Mouse scrolled (489, 407) with delta (0, 0)
Screenshot: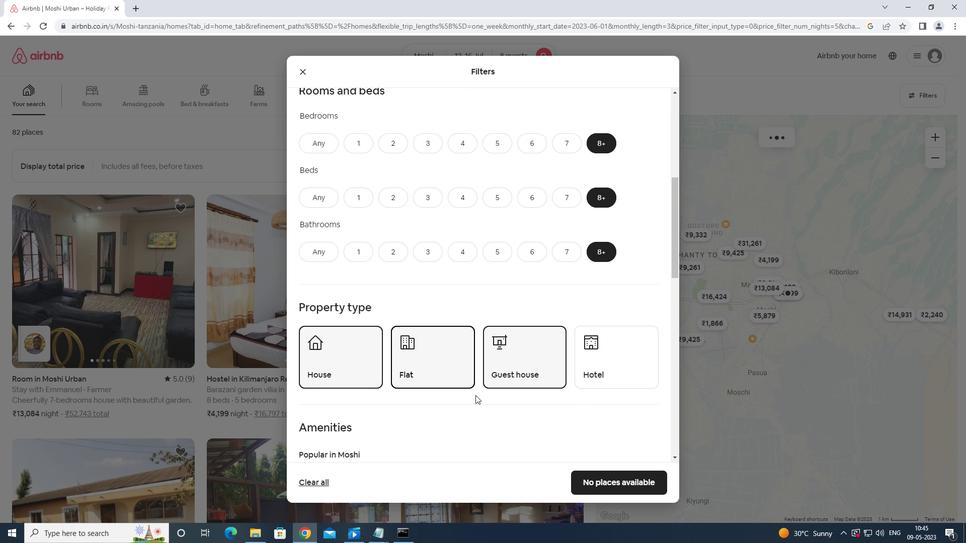
Action: Mouse moved to (489, 408)
Screenshot: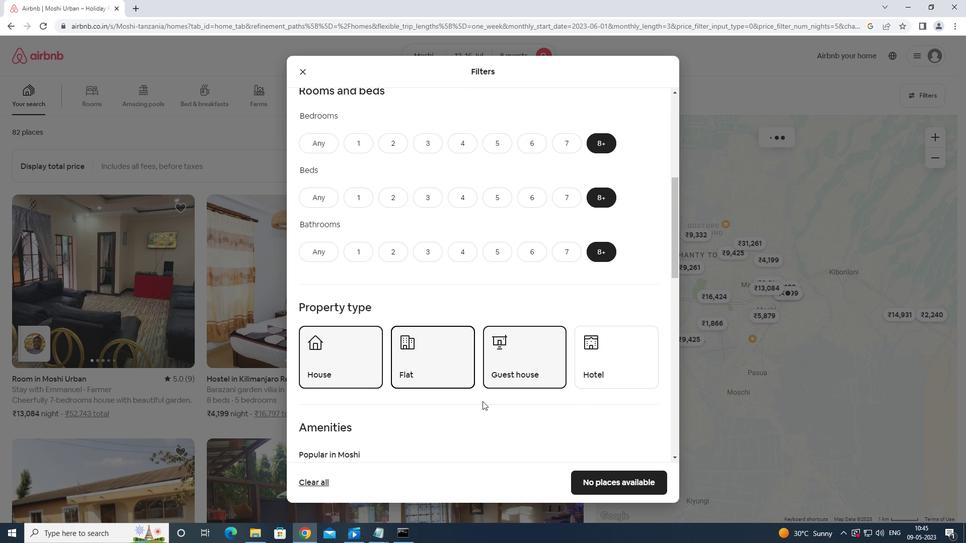 
Action: Mouse scrolled (489, 408) with delta (0, 0)
Screenshot: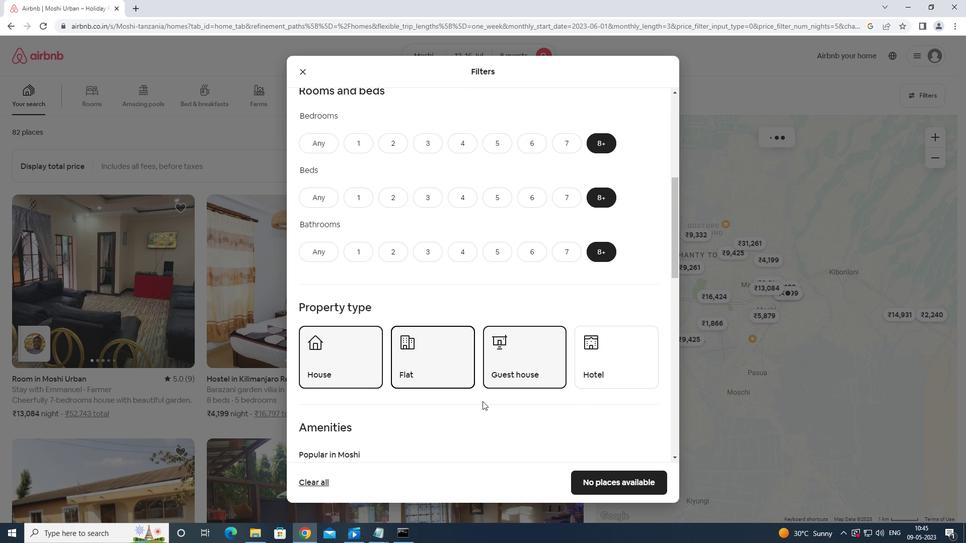 
Action: Mouse scrolled (489, 408) with delta (0, 0)
Screenshot: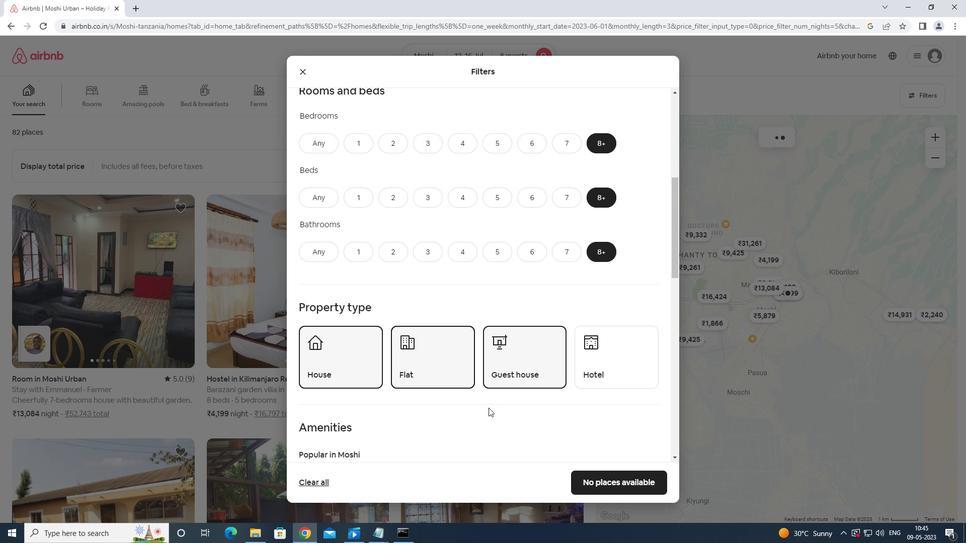
Action: Mouse moved to (298, 321)
Screenshot: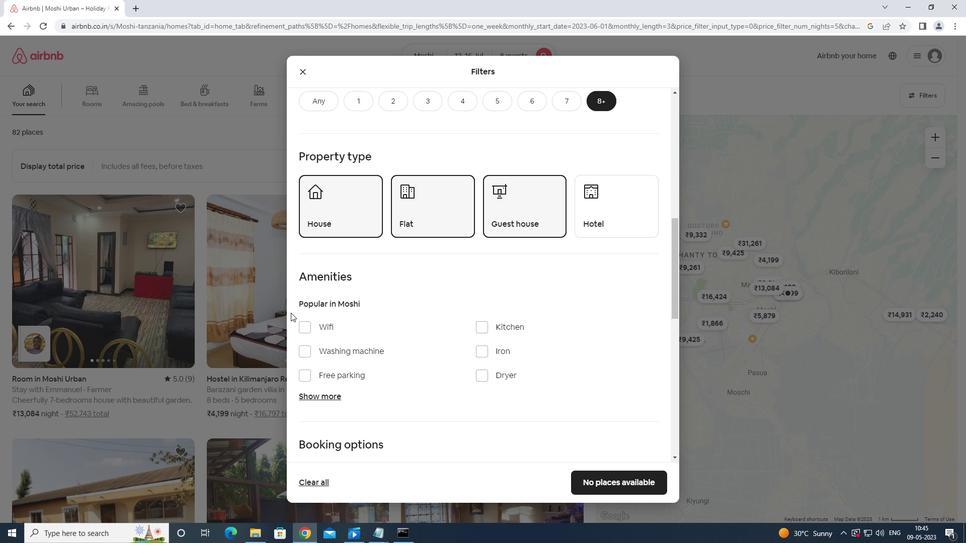 
Action: Mouse pressed left at (298, 321)
Screenshot: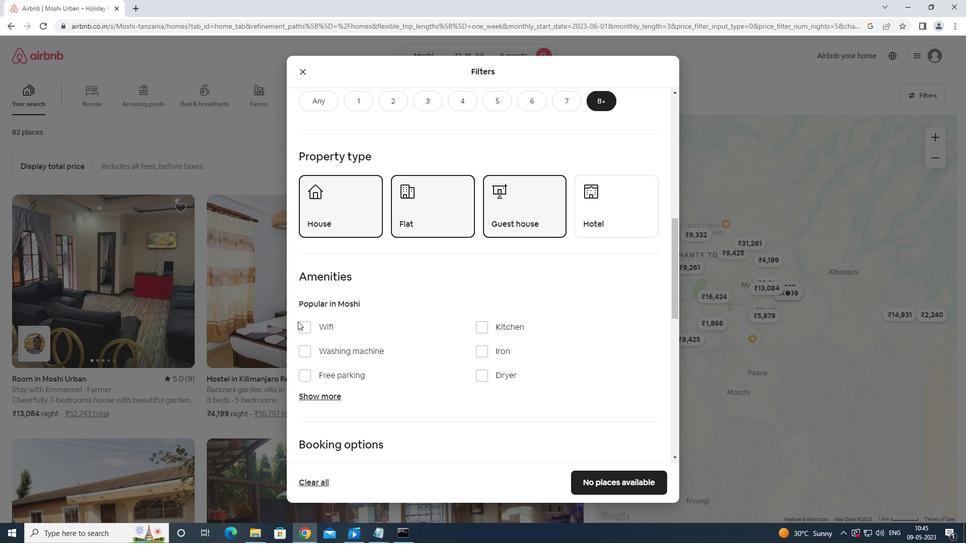 
Action: Mouse moved to (306, 325)
Screenshot: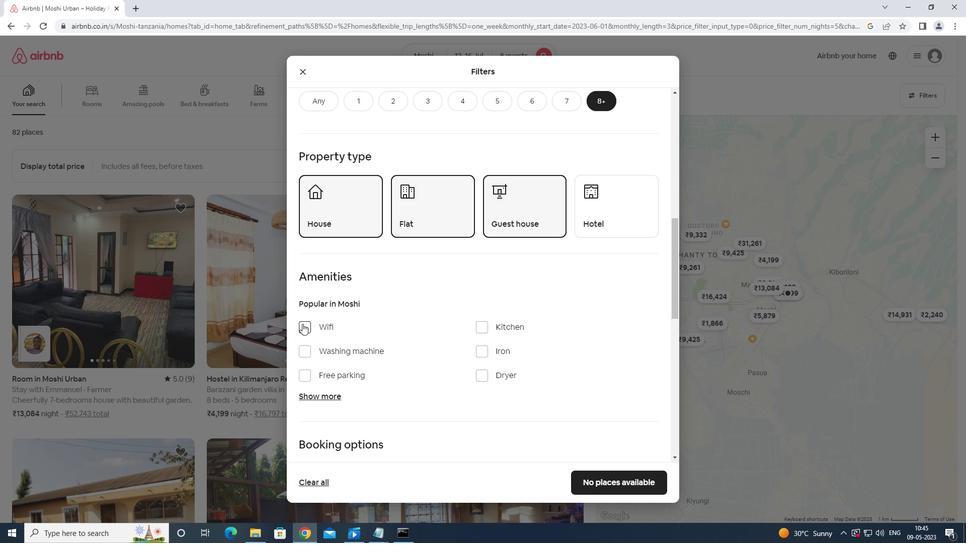 
Action: Mouse pressed left at (306, 325)
Screenshot: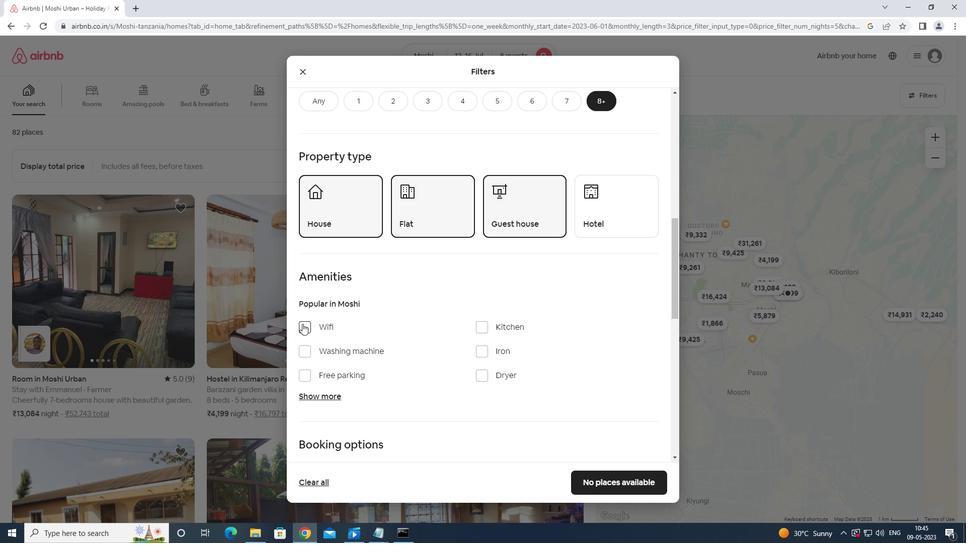 
Action: Mouse moved to (307, 373)
Screenshot: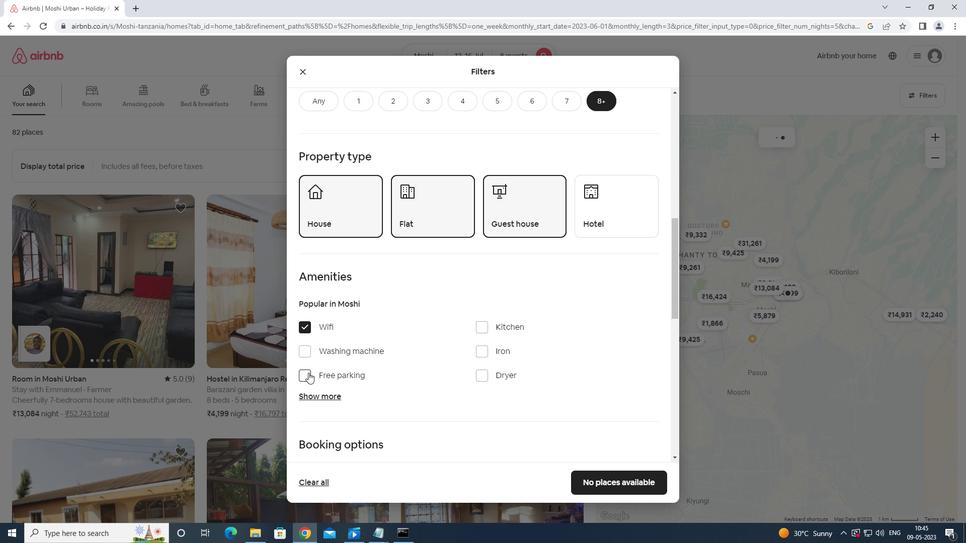 
Action: Mouse pressed left at (307, 373)
Screenshot: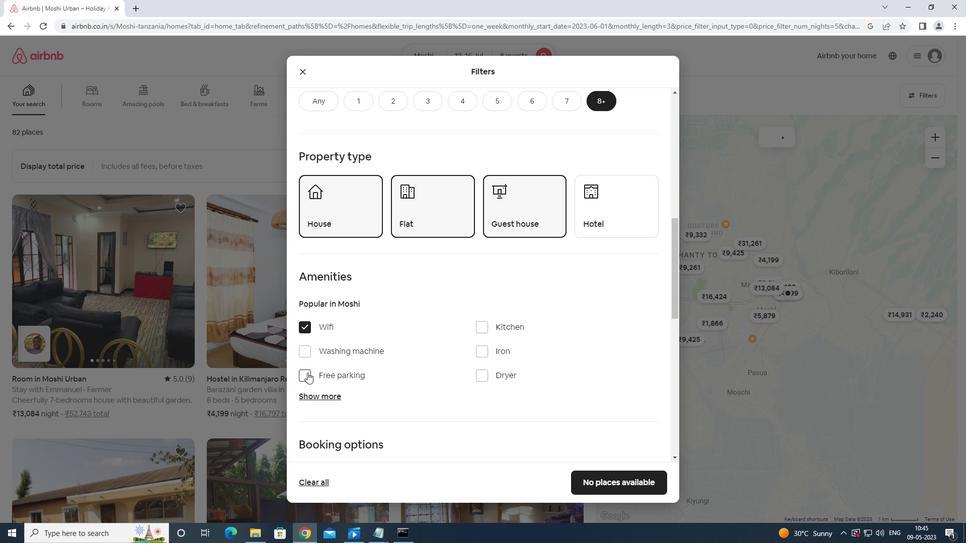 
Action: Mouse moved to (306, 373)
Screenshot: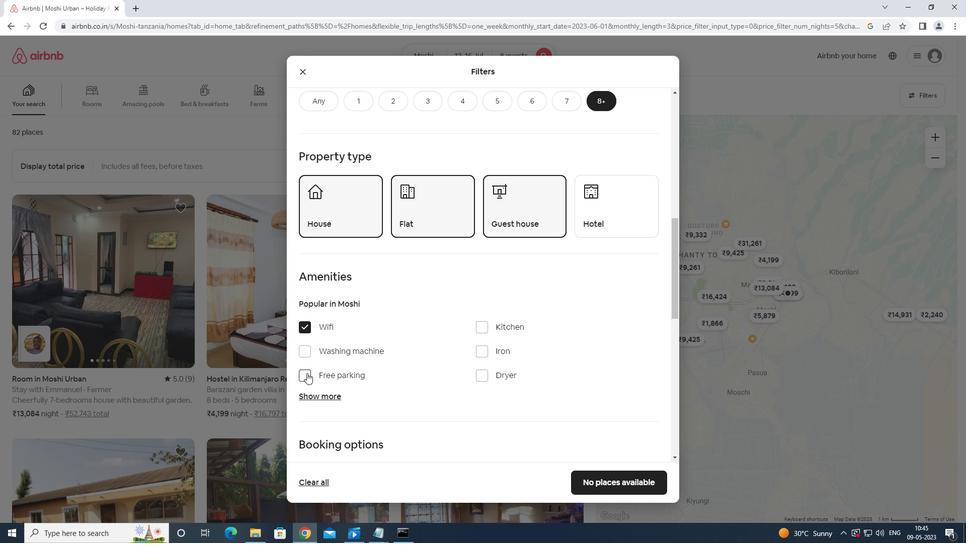 
Action: Mouse scrolled (306, 373) with delta (0, 0)
Screenshot: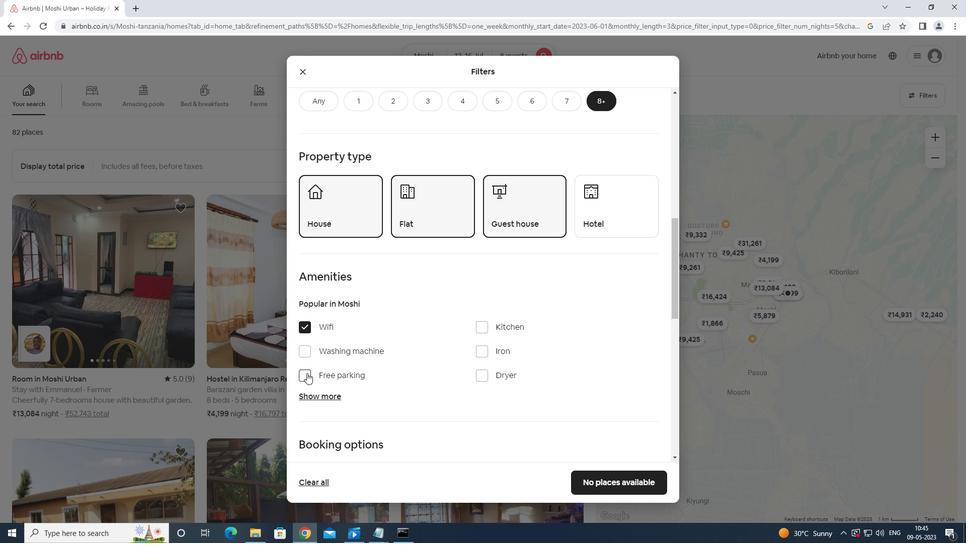 
Action: Mouse scrolled (306, 373) with delta (0, 0)
Screenshot: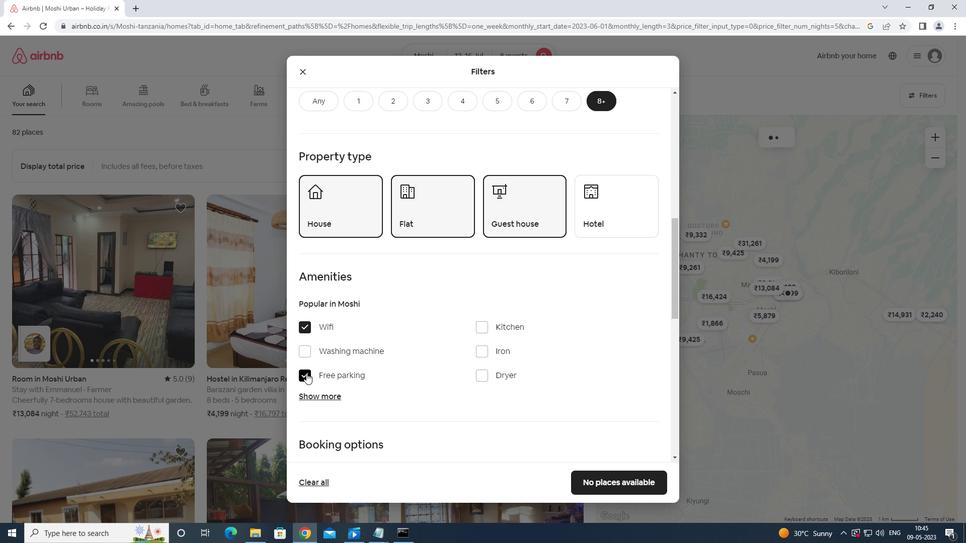 
Action: Mouse moved to (322, 296)
Screenshot: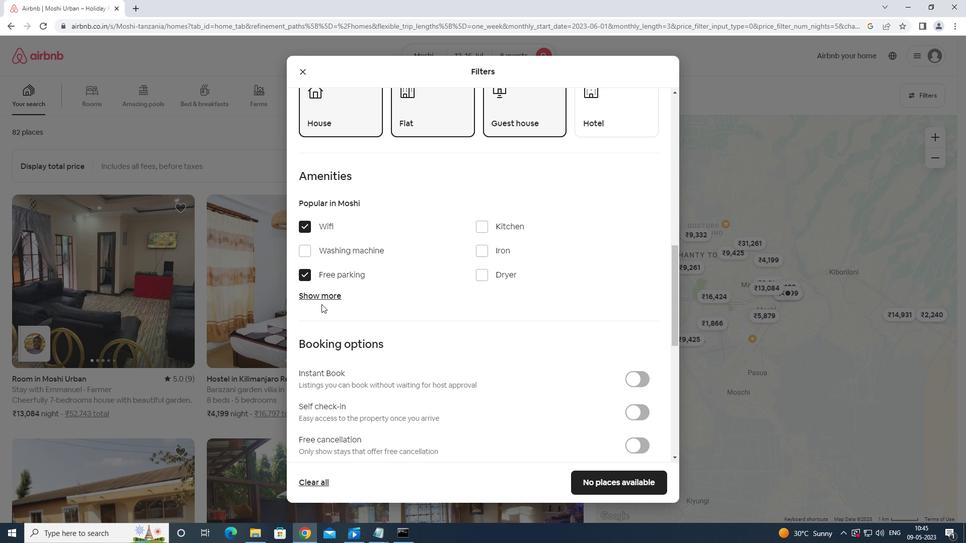 
Action: Mouse pressed left at (322, 296)
Screenshot: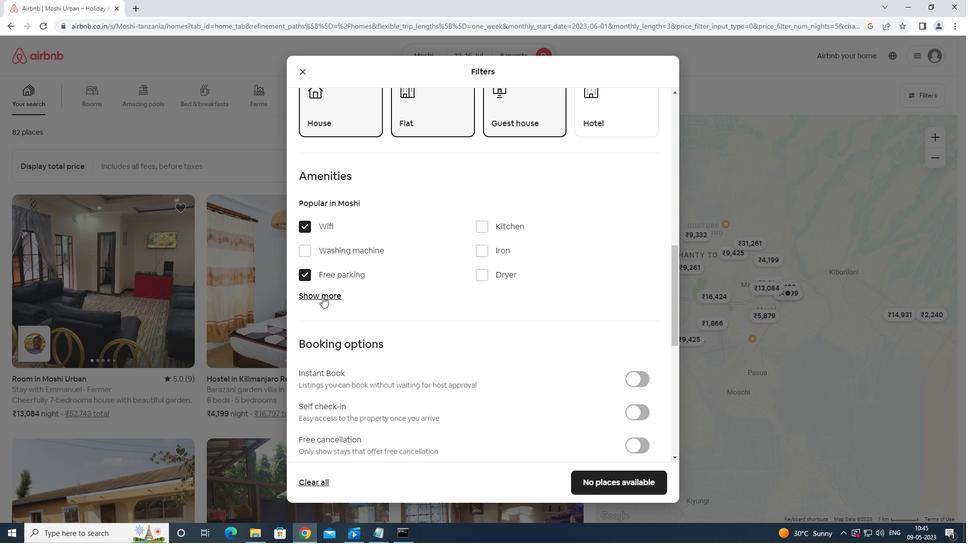 
Action: Mouse moved to (335, 307)
Screenshot: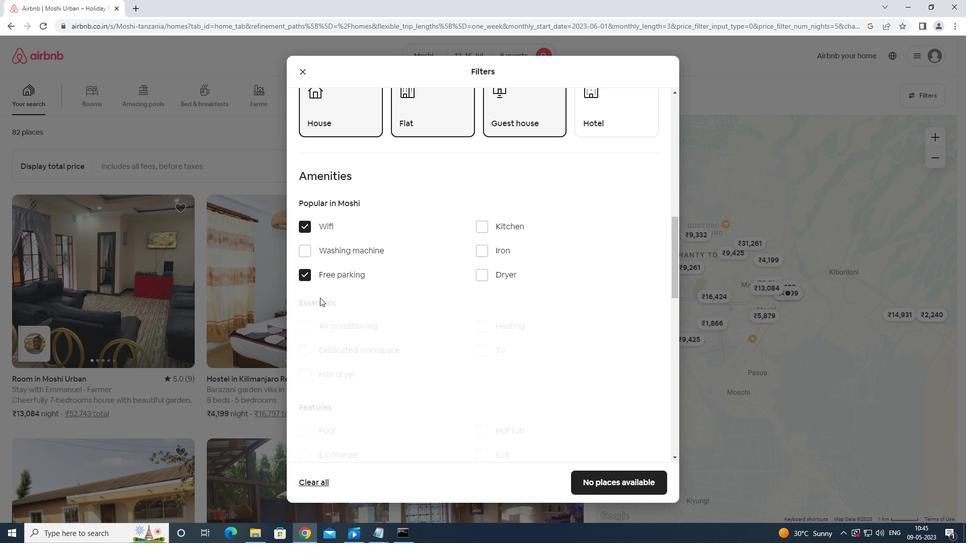 
Action: Mouse scrolled (335, 307) with delta (0, 0)
Screenshot: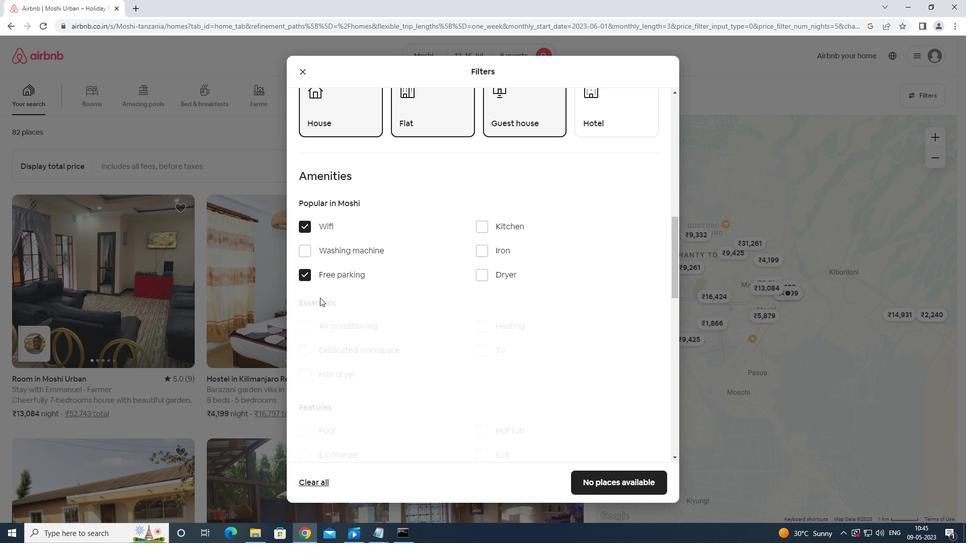 
Action: Mouse moved to (336, 308)
Screenshot: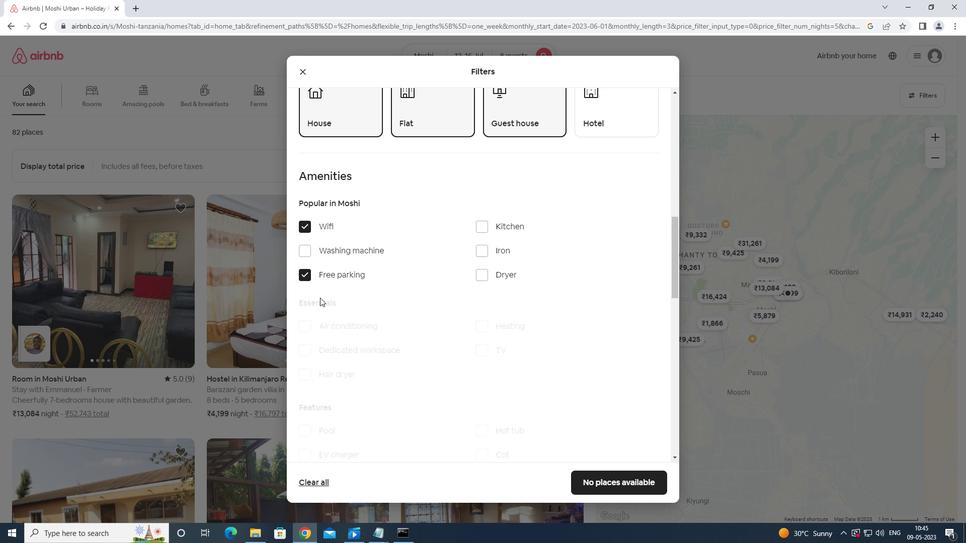 
Action: Mouse scrolled (336, 307) with delta (0, 0)
Screenshot: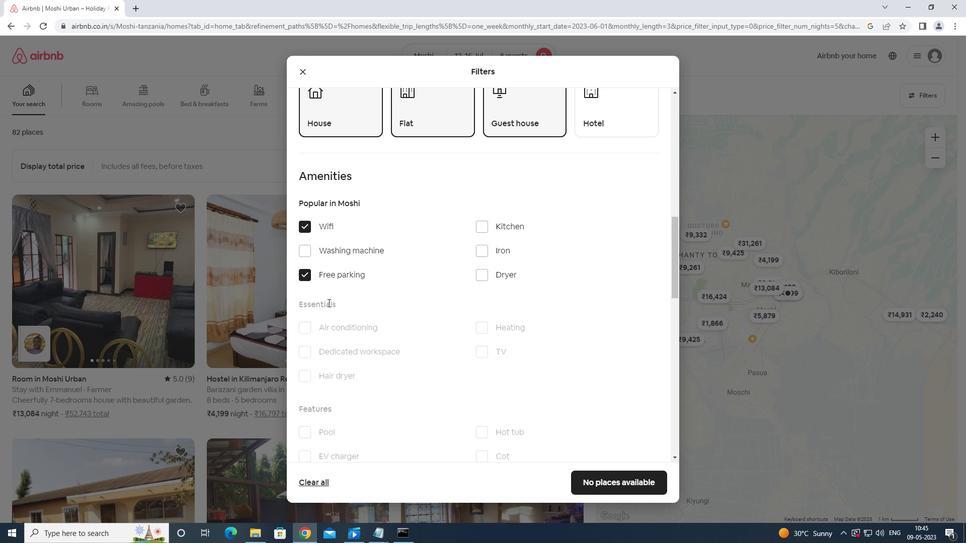 
Action: Mouse moved to (480, 256)
Screenshot: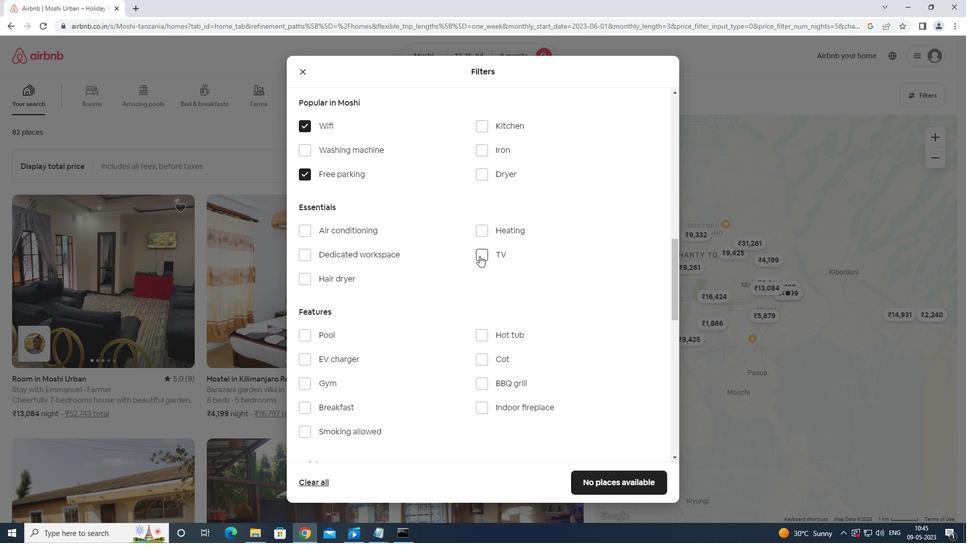 
Action: Mouse pressed left at (480, 256)
Screenshot: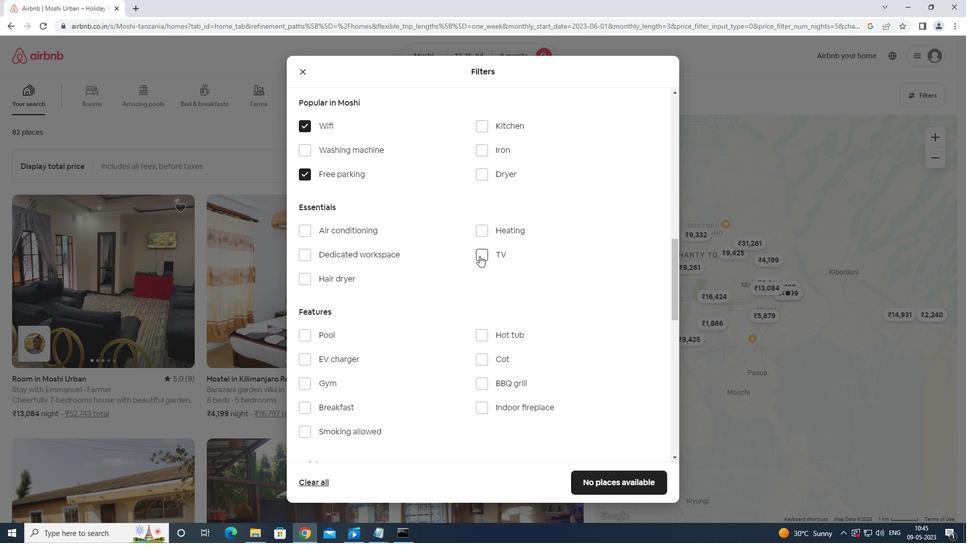 
Action: Mouse moved to (300, 383)
Screenshot: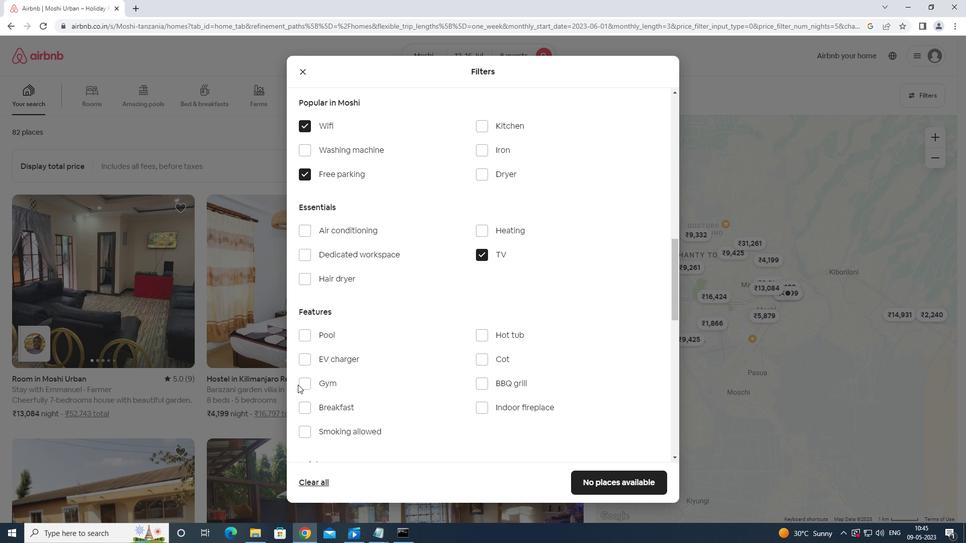 
Action: Mouse pressed left at (300, 383)
Screenshot: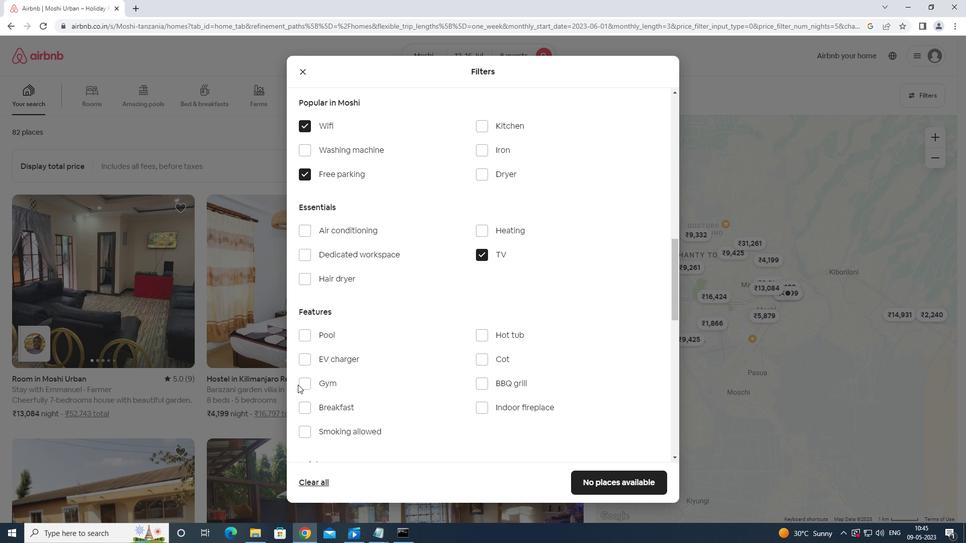 
Action: Mouse moved to (305, 408)
Screenshot: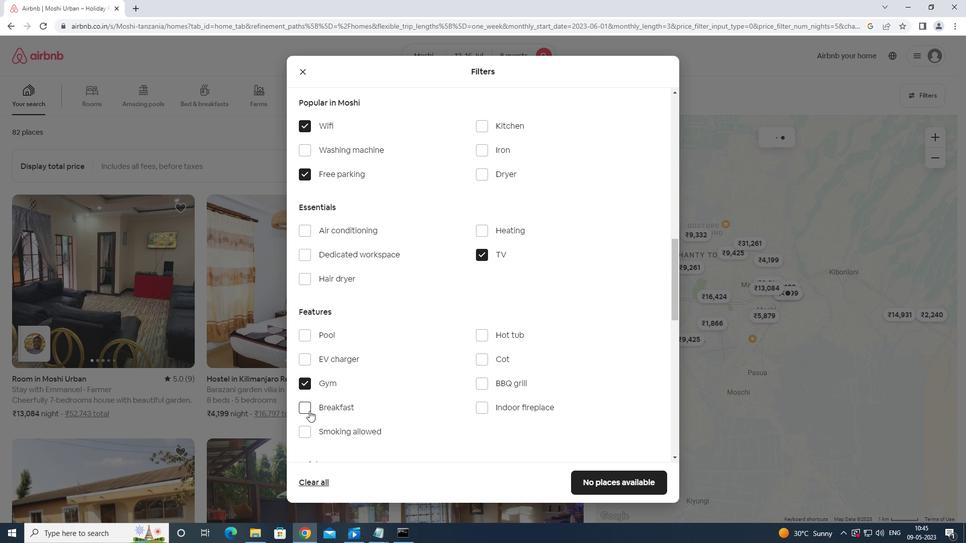 
Action: Mouse pressed left at (305, 408)
Screenshot: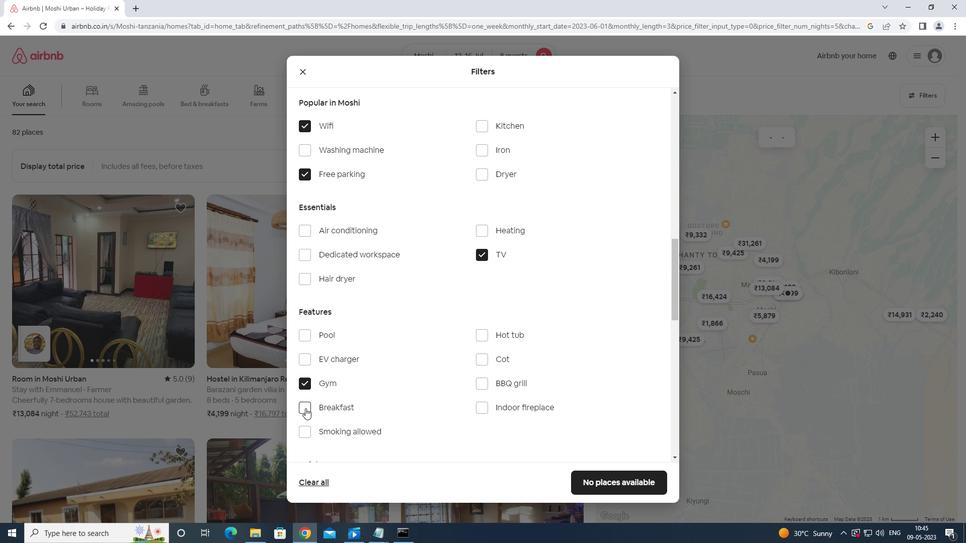
Action: Mouse moved to (312, 411)
Screenshot: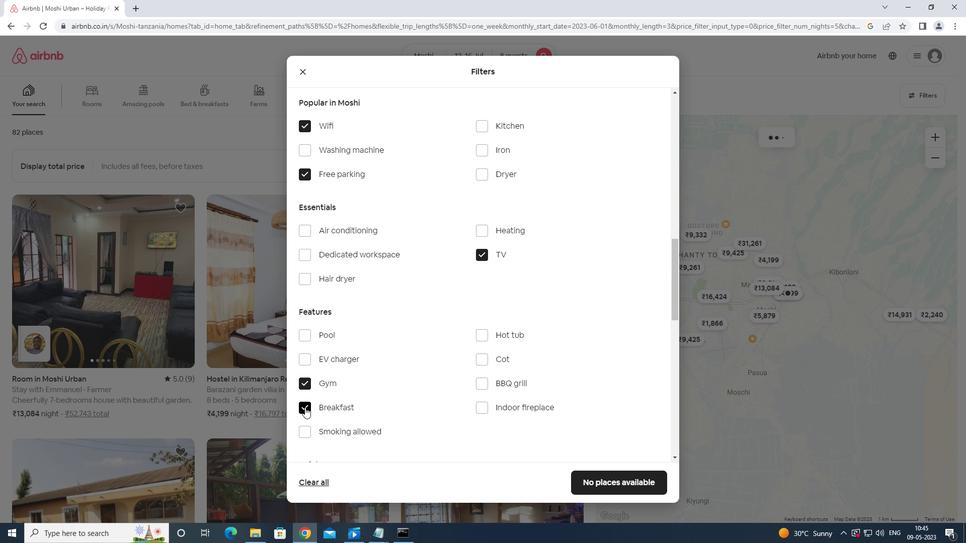 
Action: Mouse scrolled (312, 411) with delta (0, 0)
Screenshot: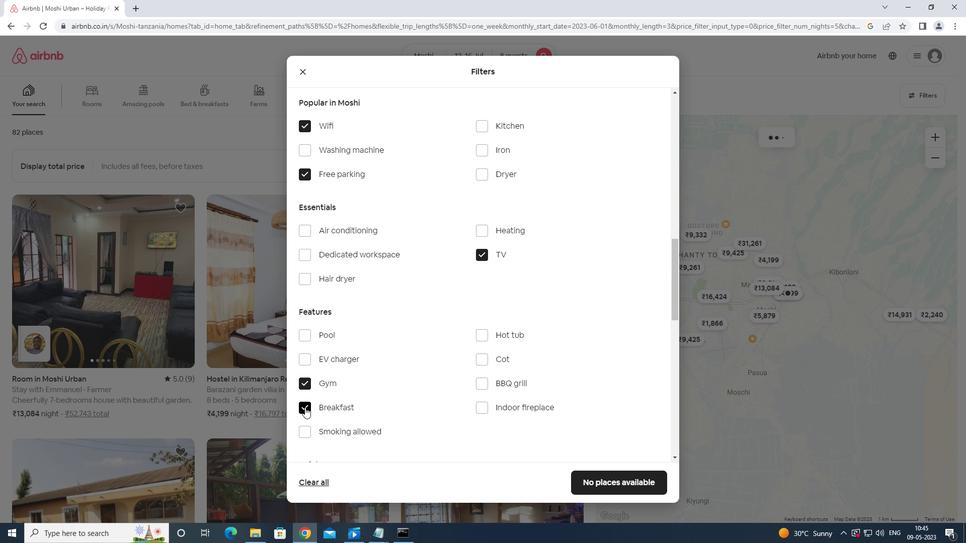 
Action: Mouse moved to (330, 415)
Screenshot: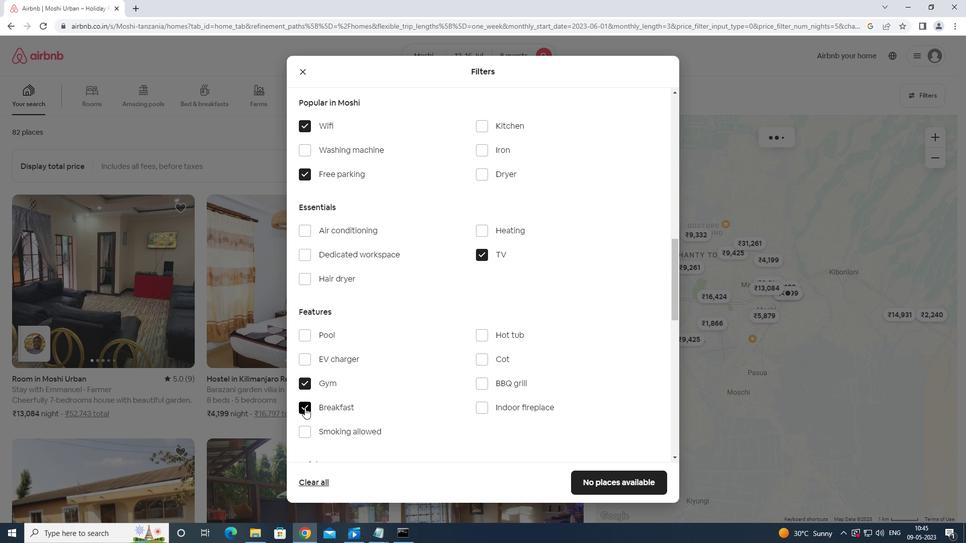 
Action: Mouse scrolled (330, 415) with delta (0, 0)
Screenshot: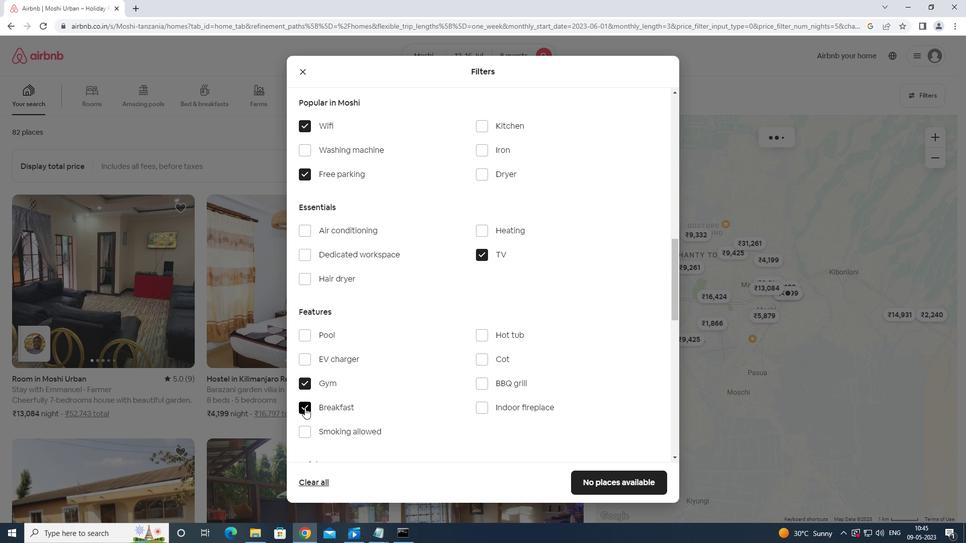 
Action: Mouse moved to (356, 416)
Screenshot: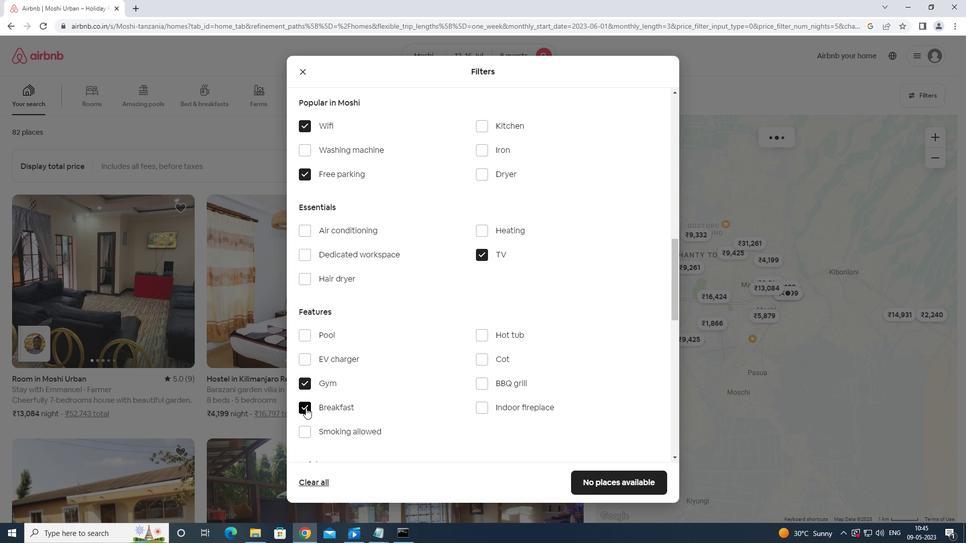 
Action: Mouse scrolled (356, 415) with delta (0, 0)
Screenshot: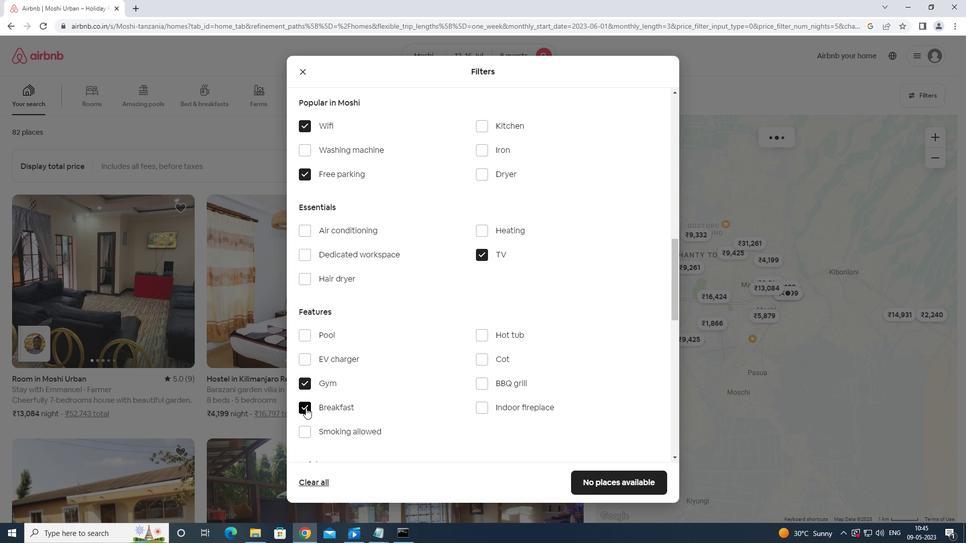 
Action: Mouse moved to (378, 407)
Screenshot: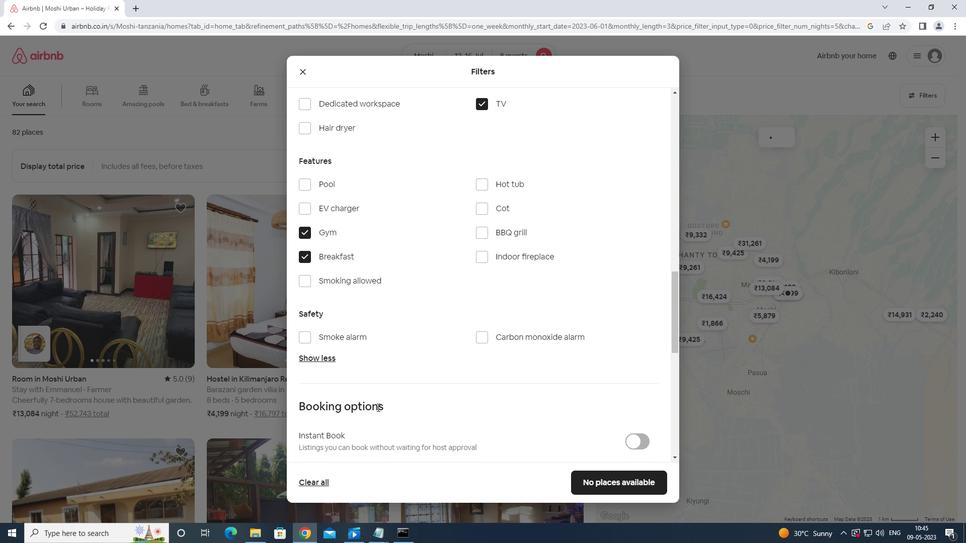 
Action: Mouse scrolled (378, 407) with delta (0, 0)
Screenshot: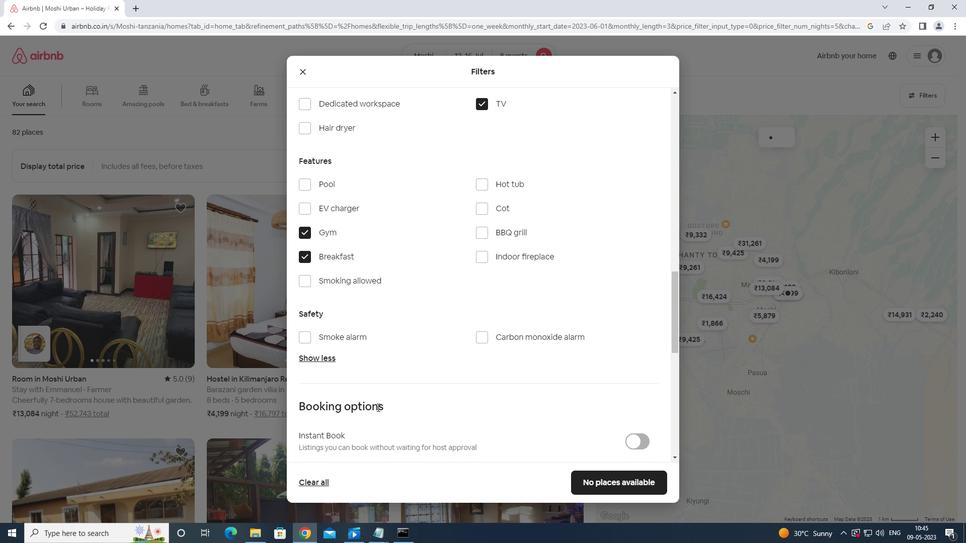 
Action: Mouse moved to (378, 407)
Screenshot: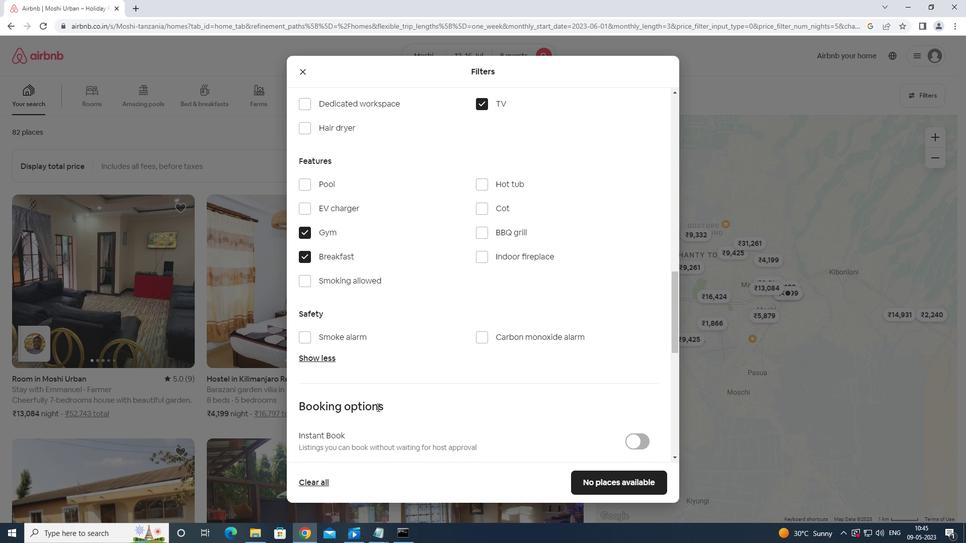 
Action: Mouse scrolled (378, 407) with delta (0, 0)
Screenshot: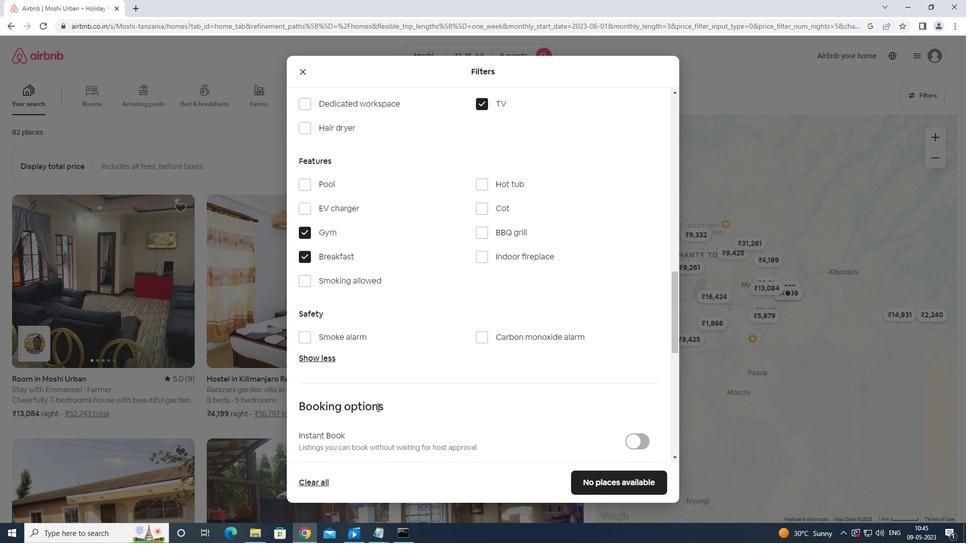 
Action: Mouse moved to (636, 378)
Screenshot: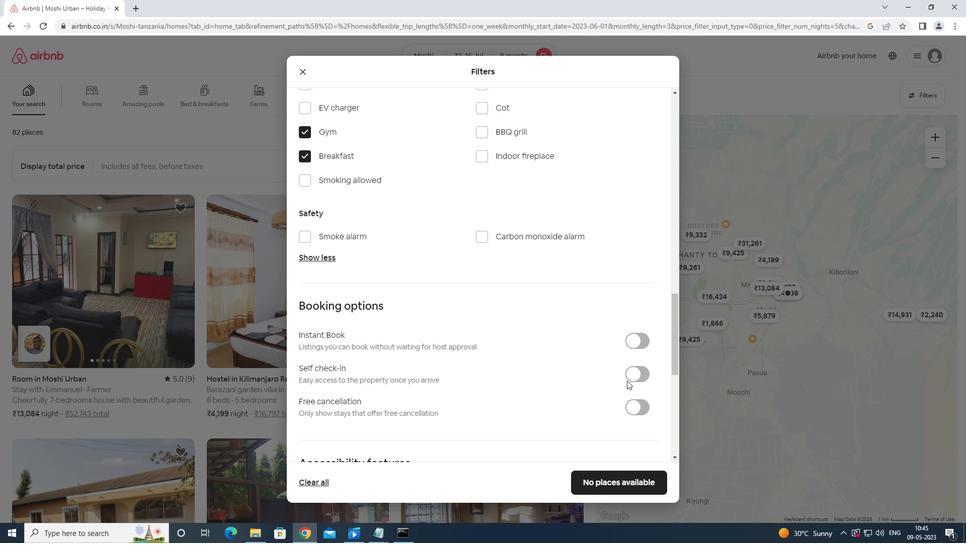 
Action: Mouse pressed left at (636, 378)
Screenshot: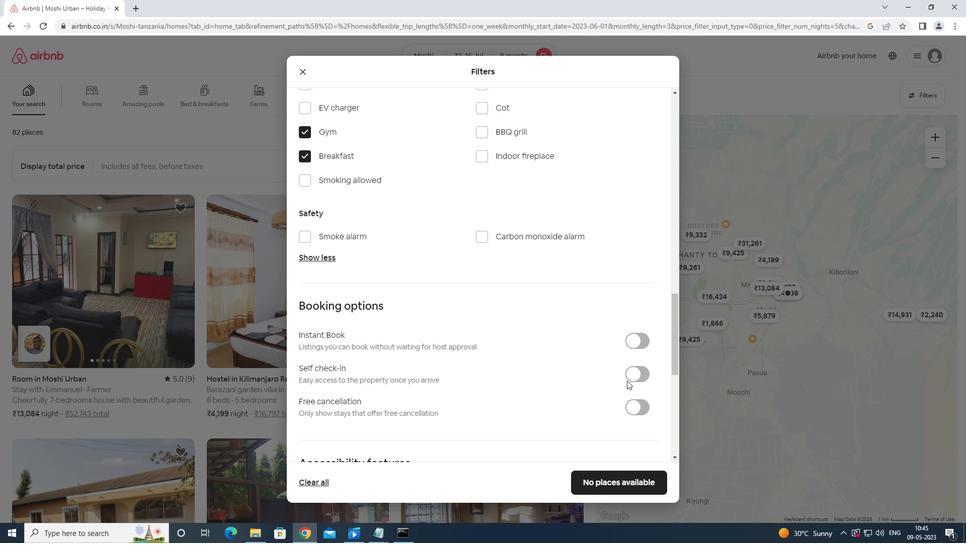 
Action: Mouse moved to (643, 375)
Screenshot: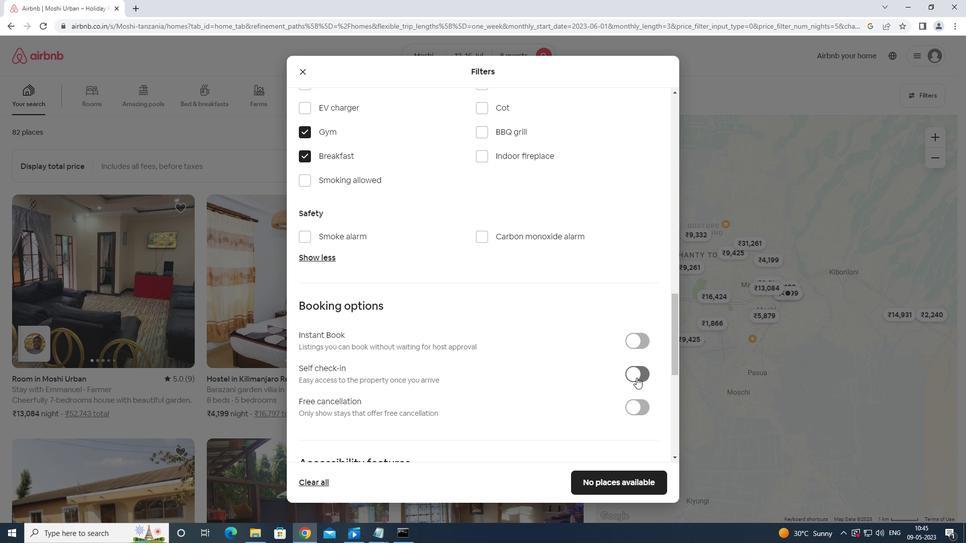 
Action: Mouse scrolled (643, 375) with delta (0, 0)
Screenshot: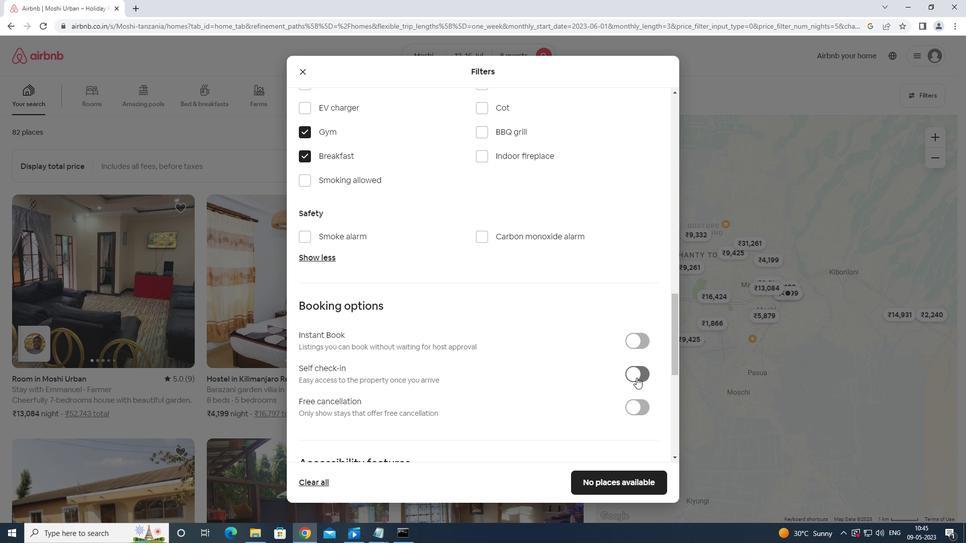 
Action: Mouse scrolled (643, 375) with delta (0, 0)
Screenshot: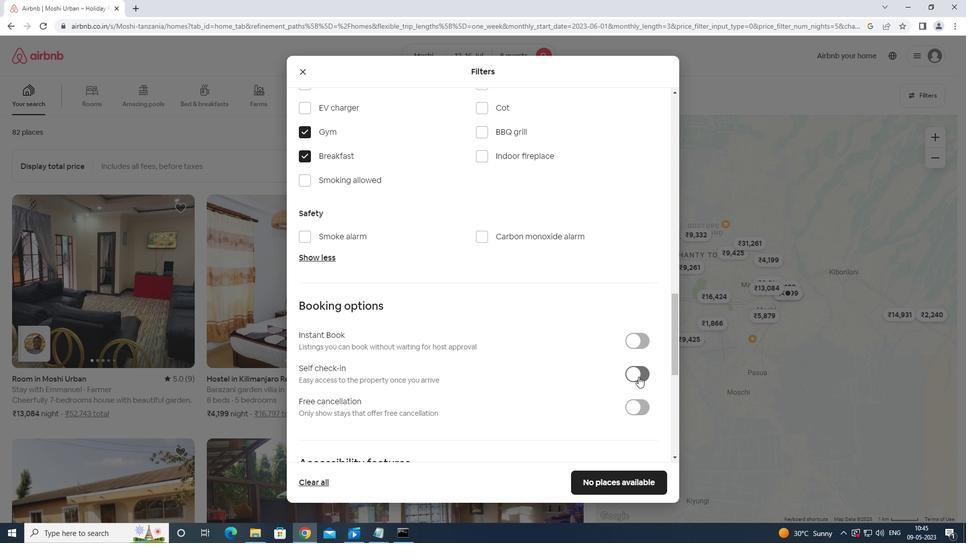 
Action: Mouse scrolled (643, 375) with delta (0, 0)
Screenshot: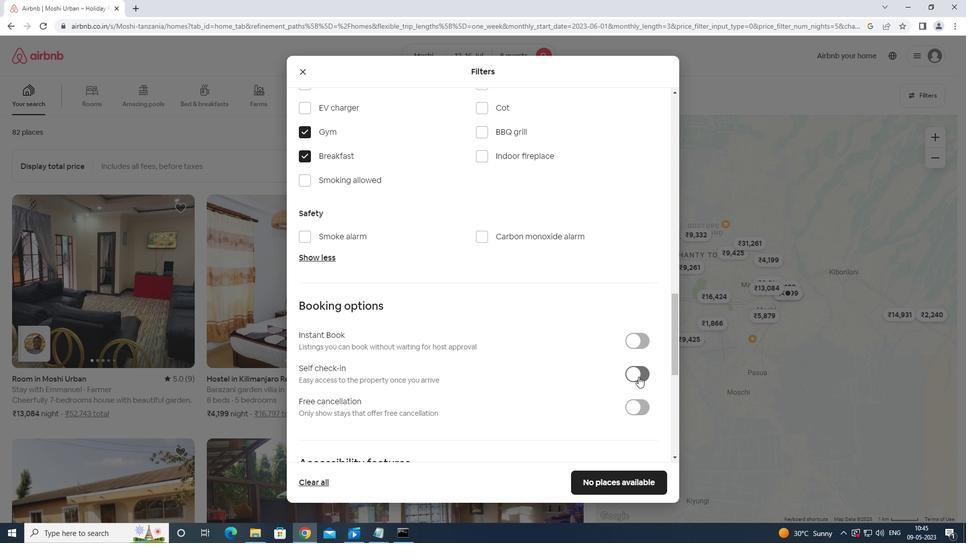 
Action: Mouse scrolled (643, 375) with delta (0, 0)
Screenshot: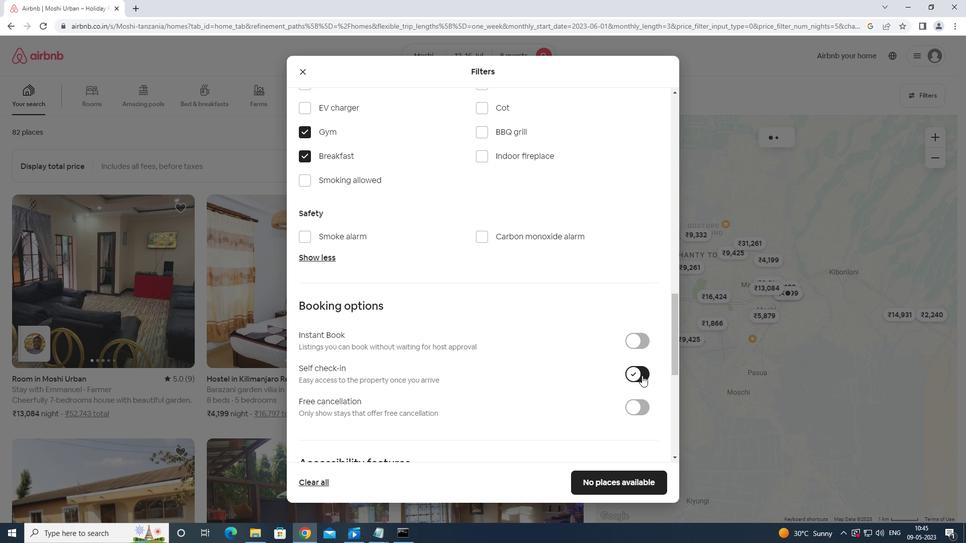 
Action: Mouse scrolled (643, 375) with delta (0, 0)
Screenshot: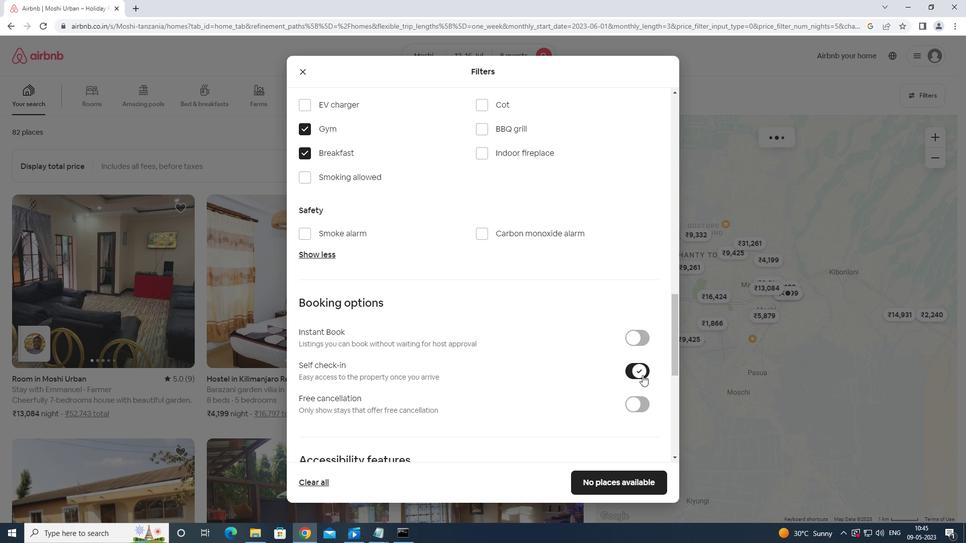 
Action: Mouse scrolled (643, 375) with delta (0, 0)
Screenshot: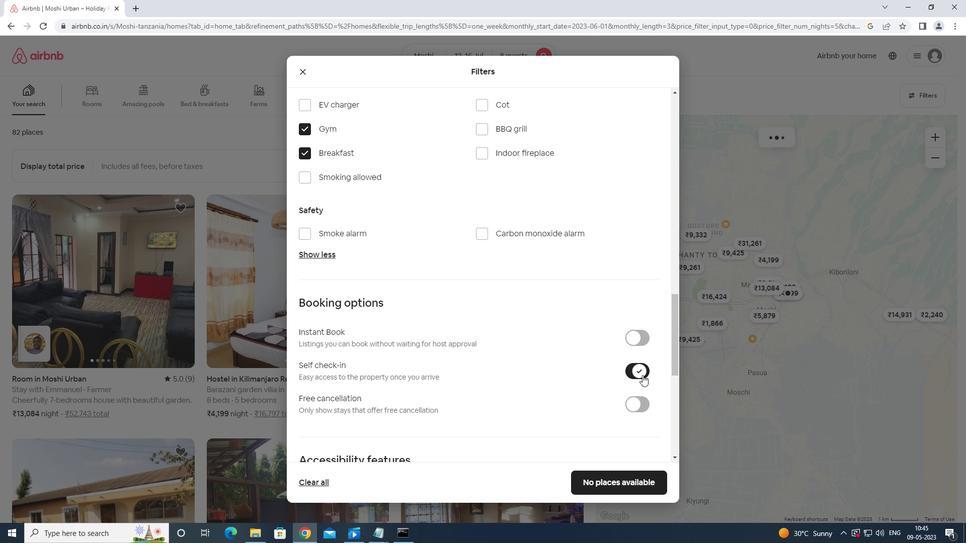 
Action: Mouse scrolled (643, 375) with delta (0, 0)
Screenshot: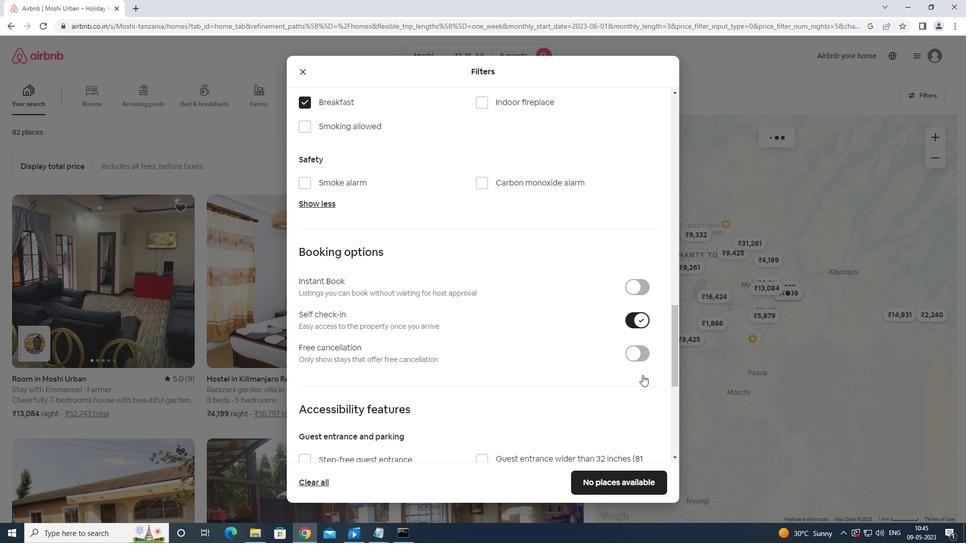 
Action: Mouse scrolled (643, 375) with delta (0, 0)
Screenshot: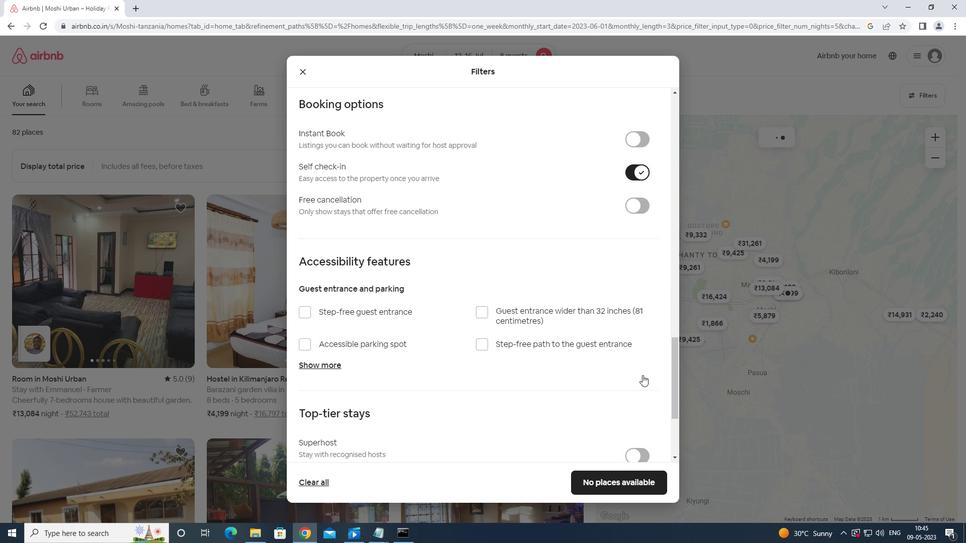 
Action: Mouse scrolled (643, 375) with delta (0, 0)
Screenshot: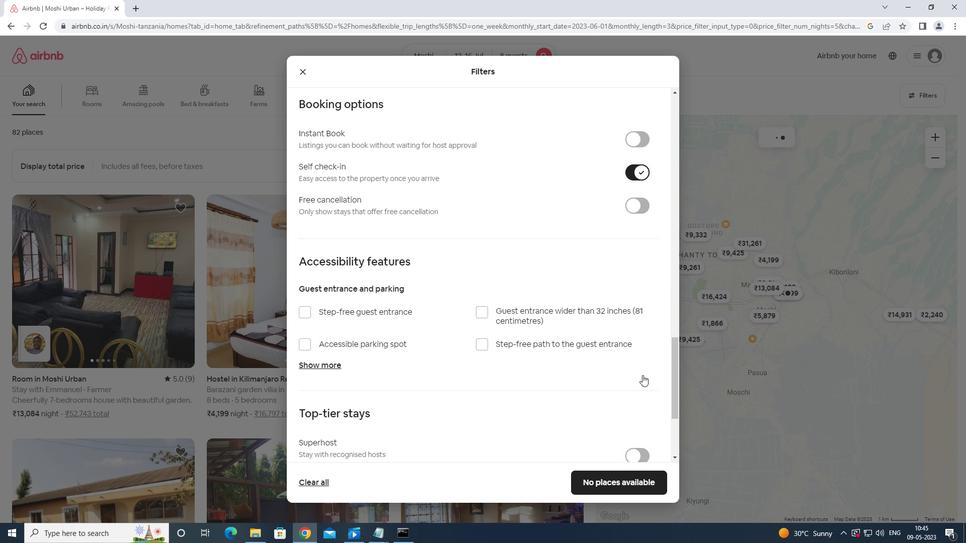 
Action: Mouse moved to (300, 394)
Screenshot: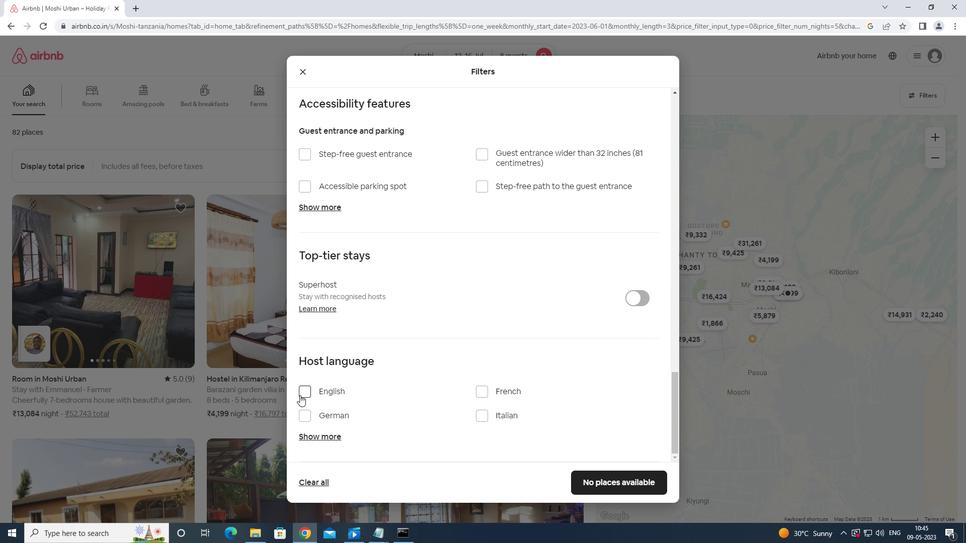 
Action: Mouse pressed left at (300, 394)
Screenshot: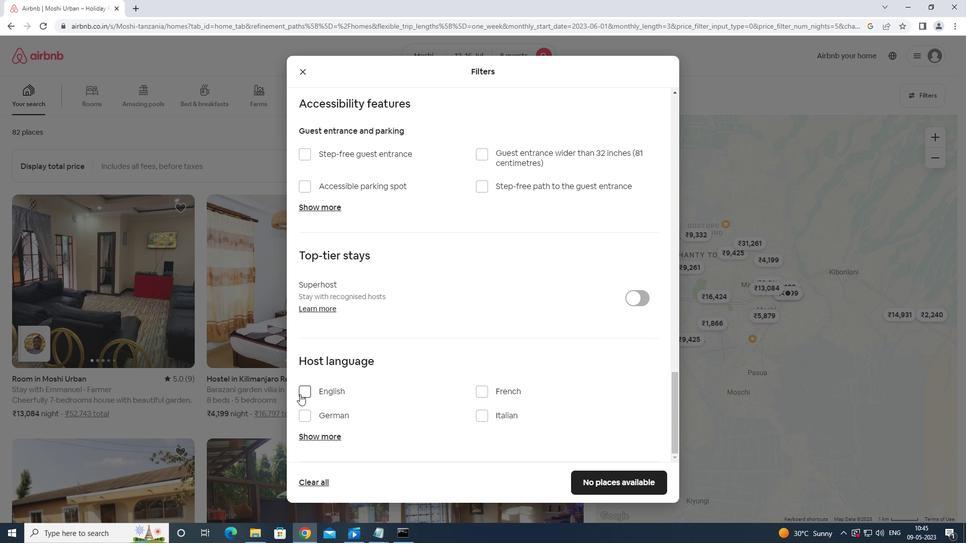 
Action: Mouse moved to (602, 479)
Screenshot: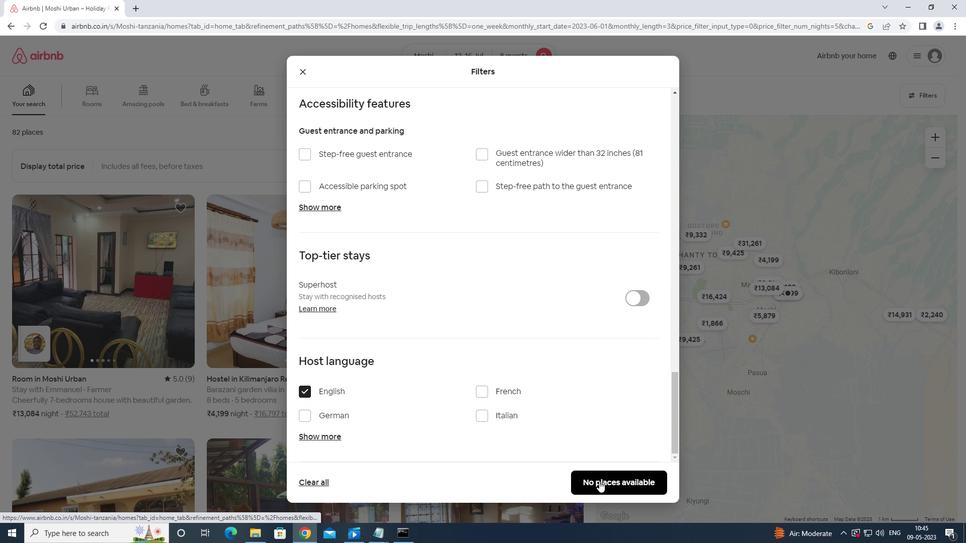 
Action: Mouse pressed left at (602, 479)
Screenshot: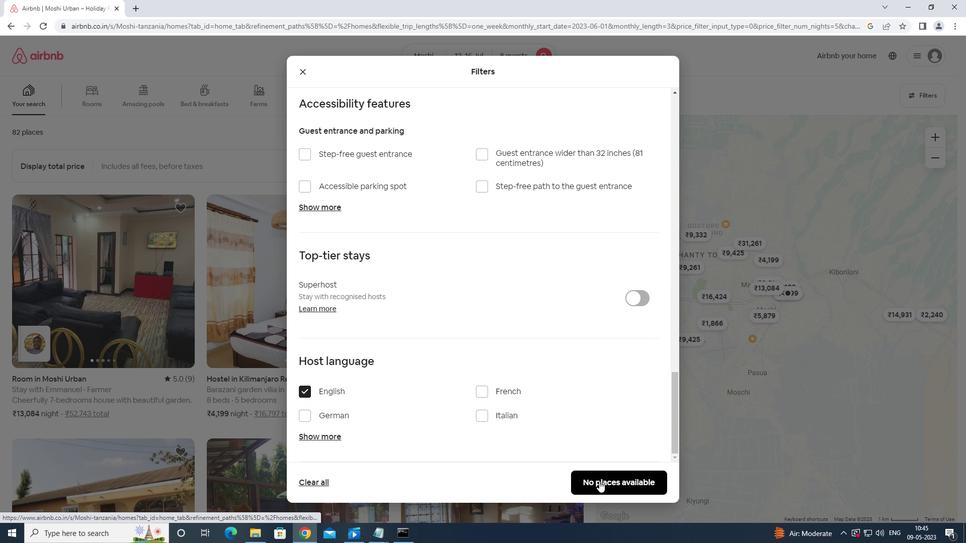 
Action: Mouse moved to (605, 479)
Screenshot: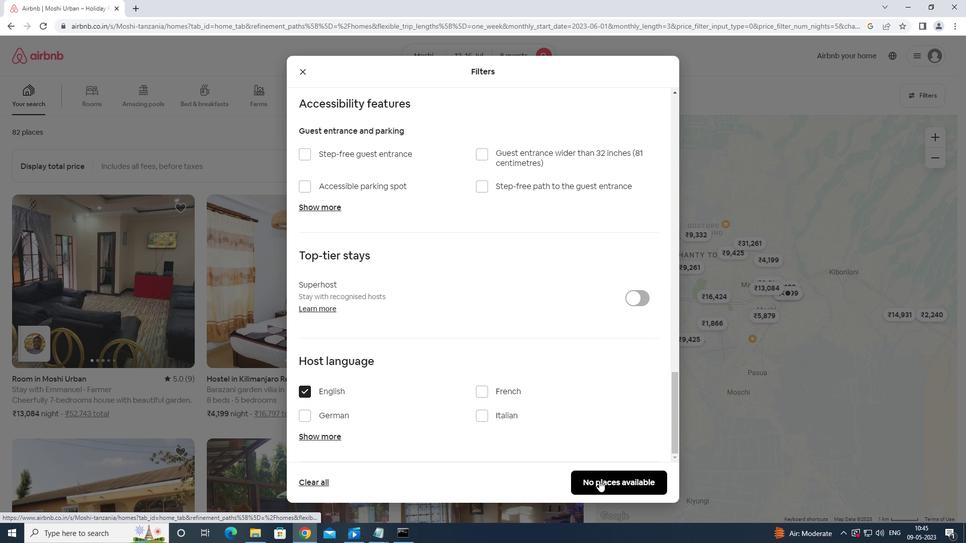 
